 Task: Find connections with filter location Anastácio with filter topic #linkedintrainer with filter profile language German with filter current company Tata Consulting Engineers Limited with filter school St Xaviers PG college with filter industry Forestry and Logging with filter service category Typing with filter keywords title Attorney
Action: Mouse moved to (512, 111)
Screenshot: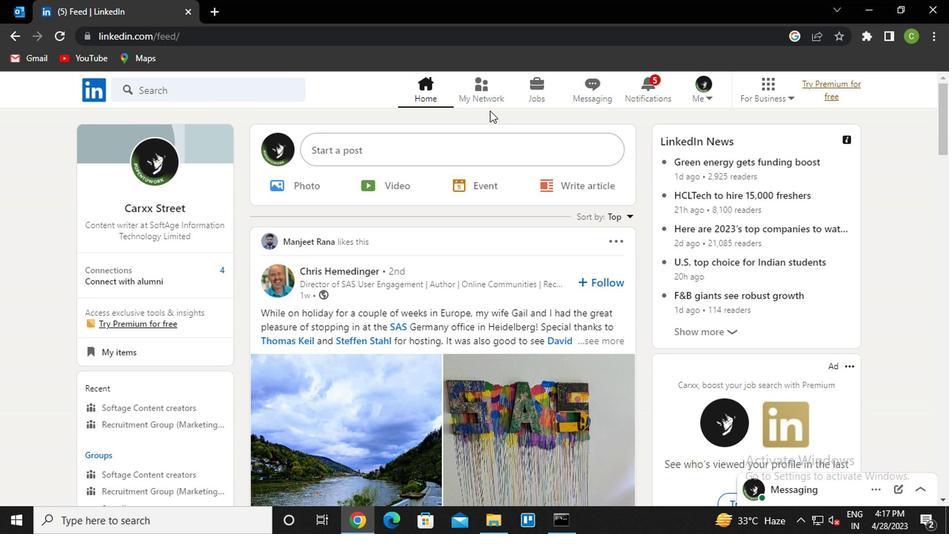 
Action: Mouse pressed left at (512, 111)
Screenshot: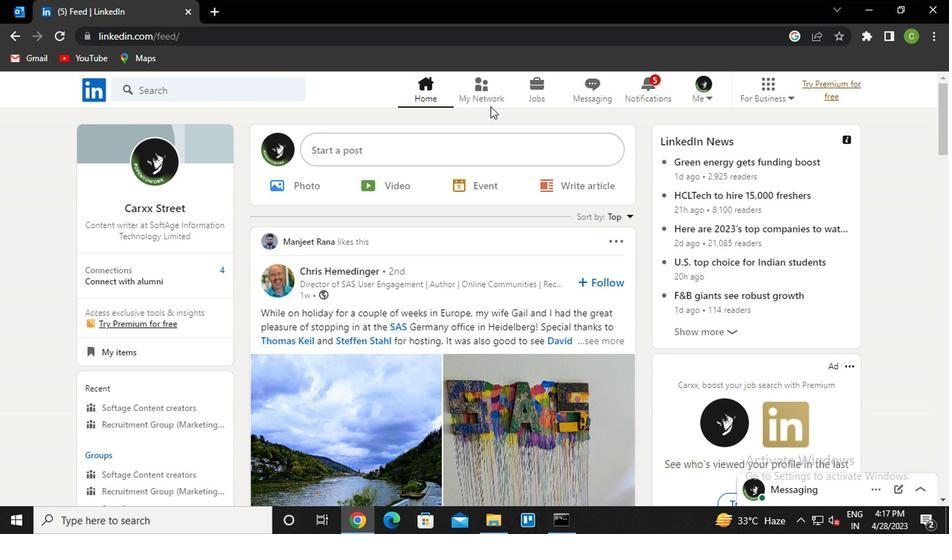 
Action: Mouse moved to (281, 180)
Screenshot: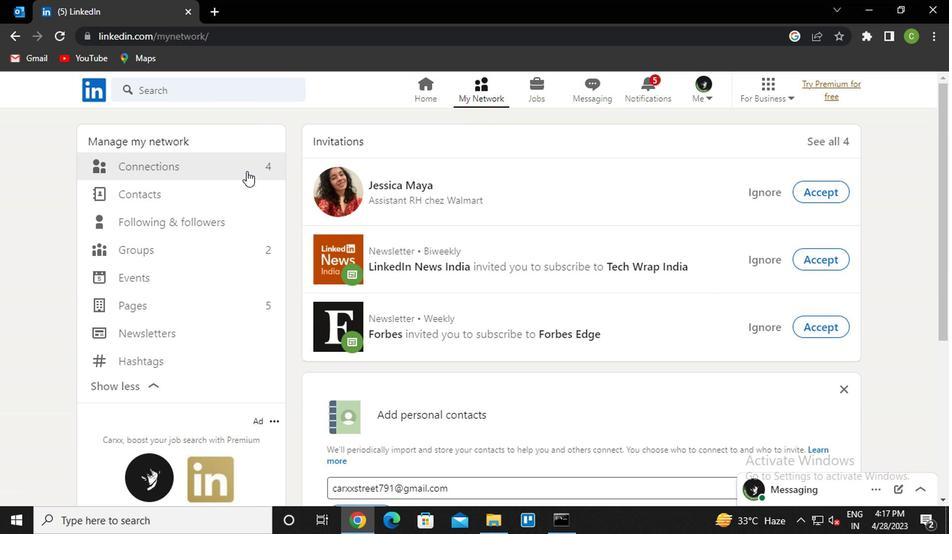 
Action: Mouse pressed left at (281, 180)
Screenshot: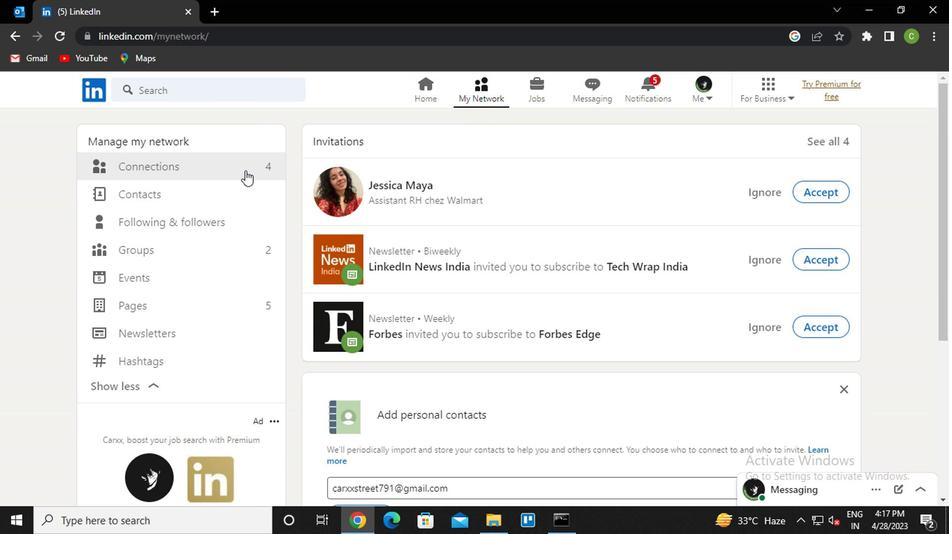 
Action: Mouse moved to (560, 173)
Screenshot: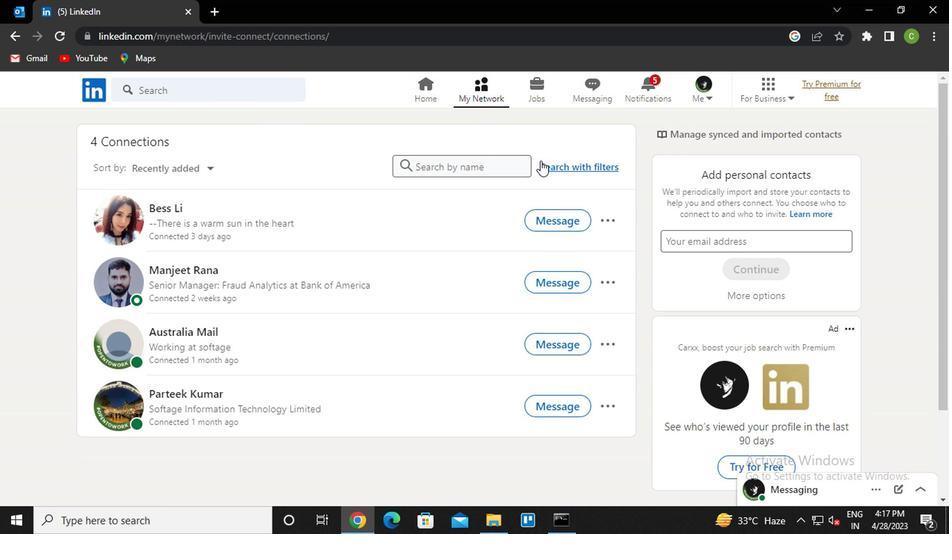 
Action: Mouse pressed left at (560, 173)
Screenshot: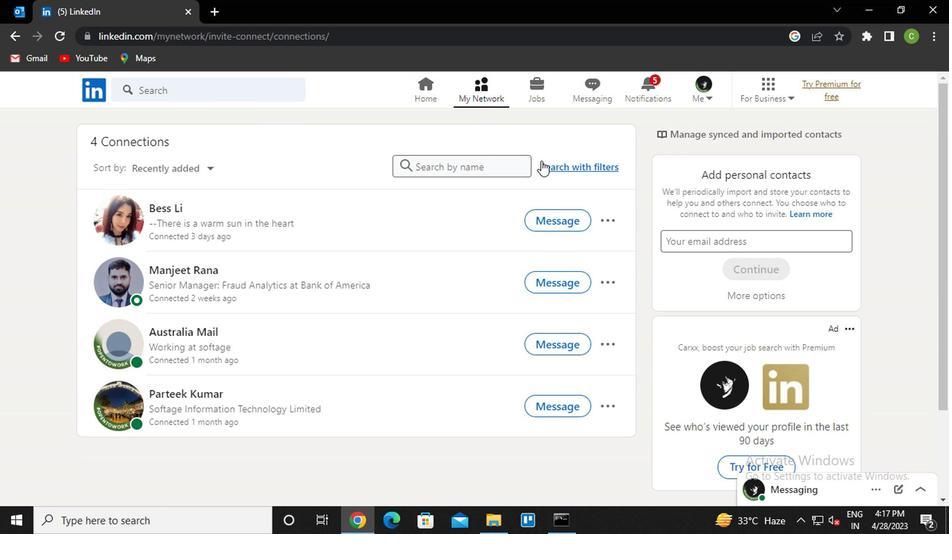 
Action: Mouse moved to (552, 142)
Screenshot: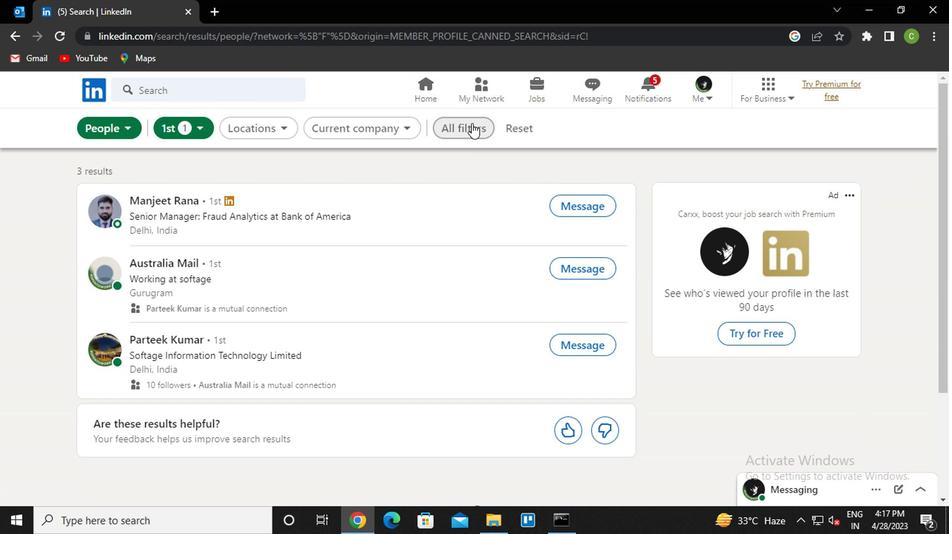 
Action: Mouse pressed left at (552, 142)
Screenshot: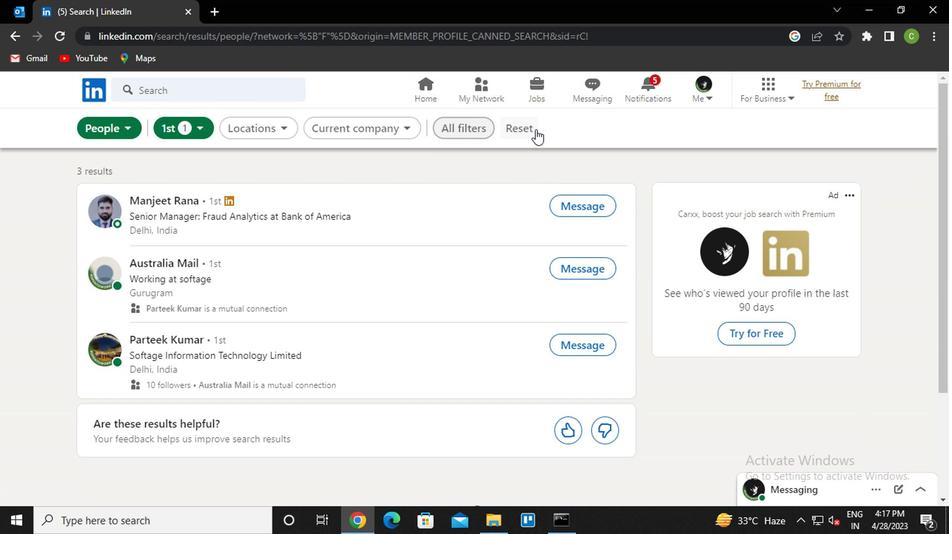 
Action: Mouse moved to (509, 148)
Screenshot: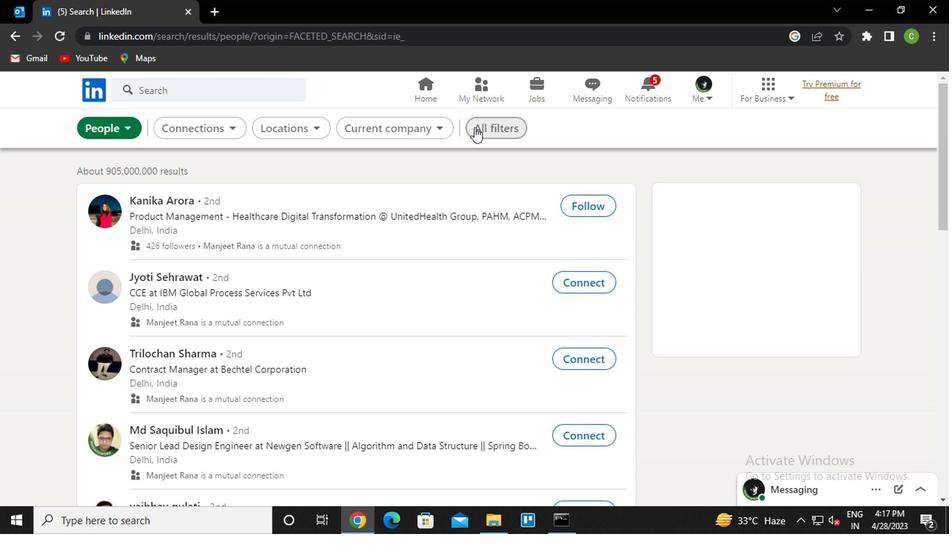 
Action: Mouse pressed left at (509, 148)
Screenshot: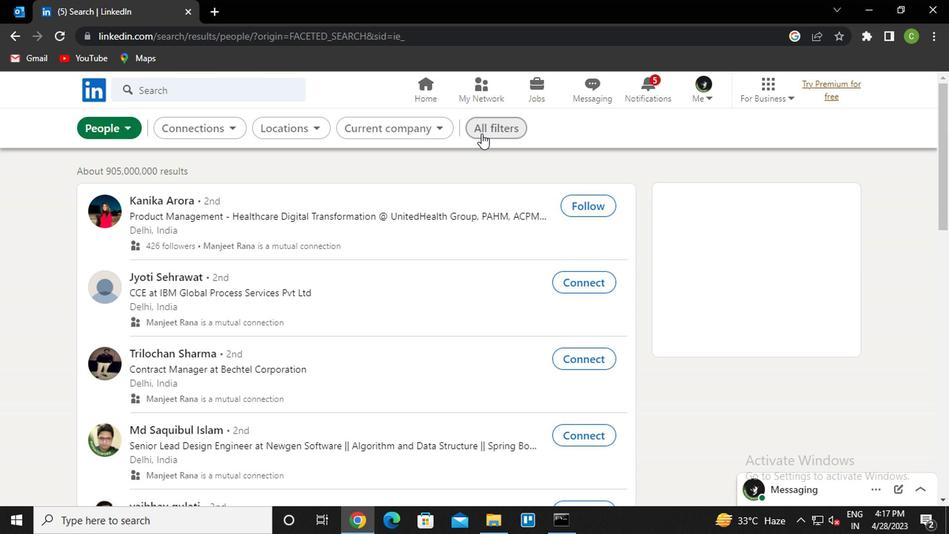 
Action: Mouse moved to (885, 328)
Screenshot: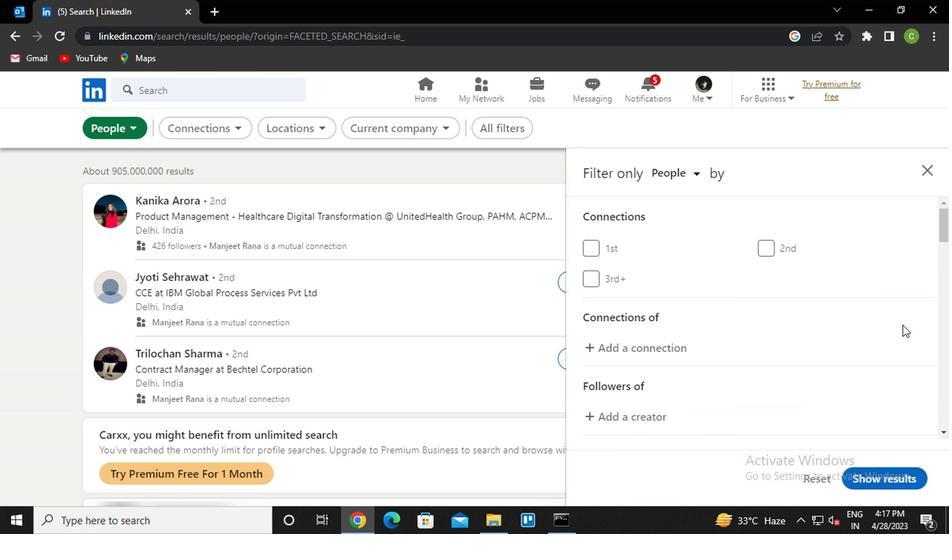 
Action: Mouse scrolled (885, 328) with delta (0, 0)
Screenshot: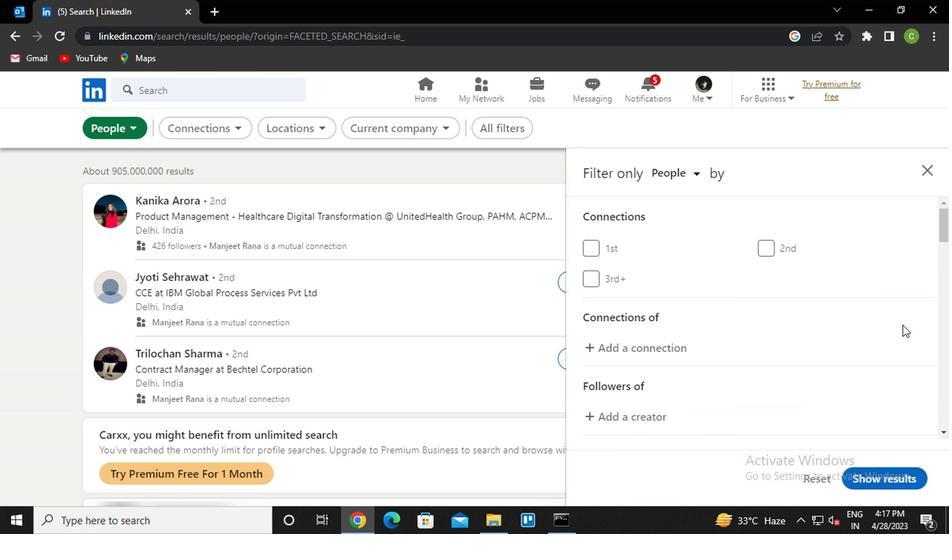 
Action: Mouse moved to (875, 329)
Screenshot: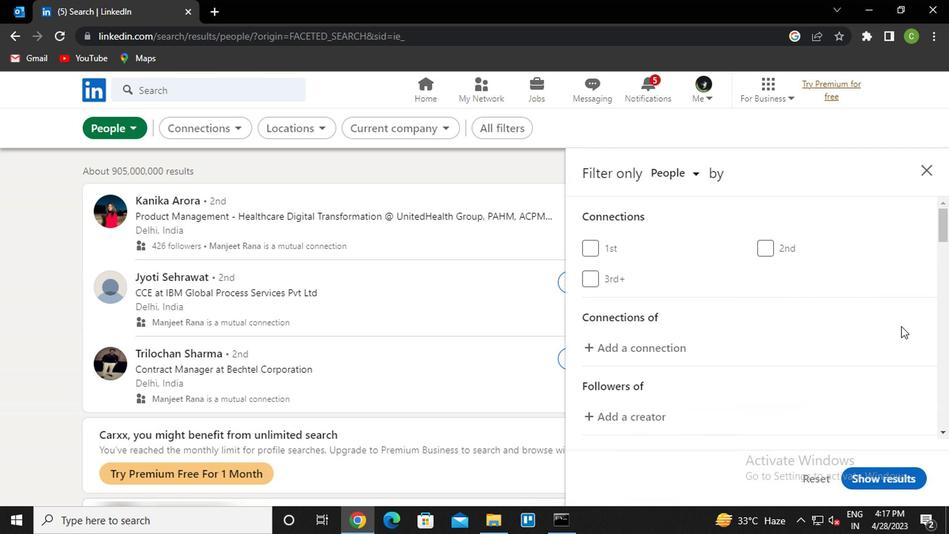 
Action: Mouse scrolled (875, 329) with delta (0, 0)
Screenshot: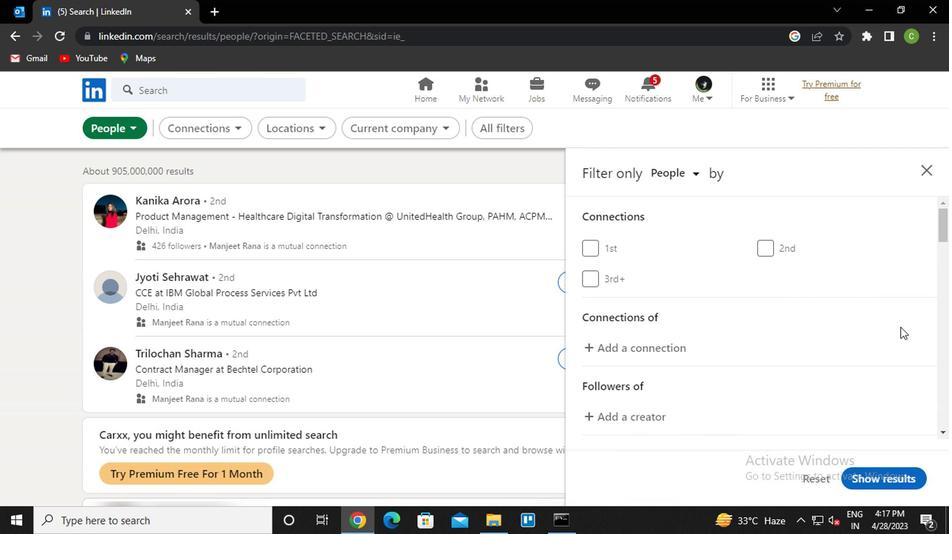 
Action: Mouse moved to (841, 335)
Screenshot: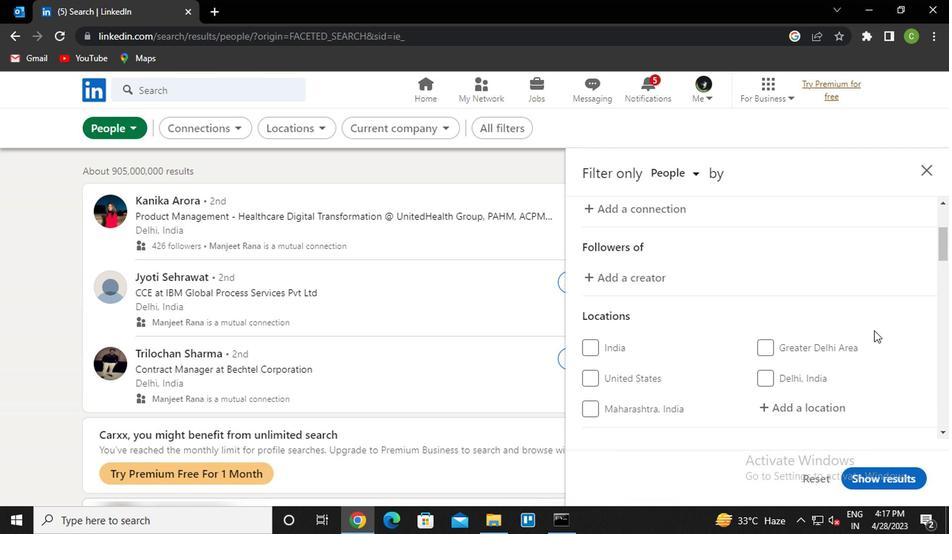 
Action: Mouse scrolled (841, 334) with delta (0, 0)
Screenshot: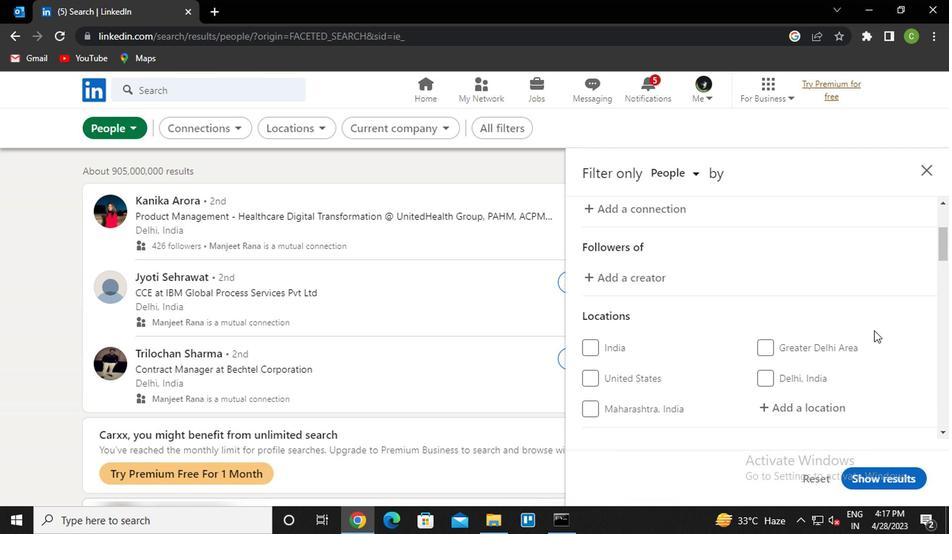 
Action: Mouse moved to (806, 332)
Screenshot: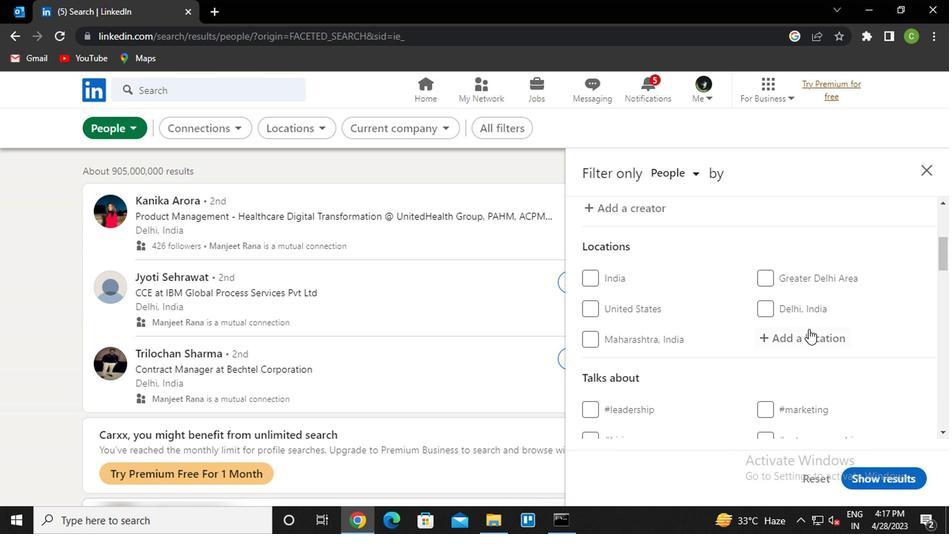 
Action: Mouse pressed left at (806, 332)
Screenshot: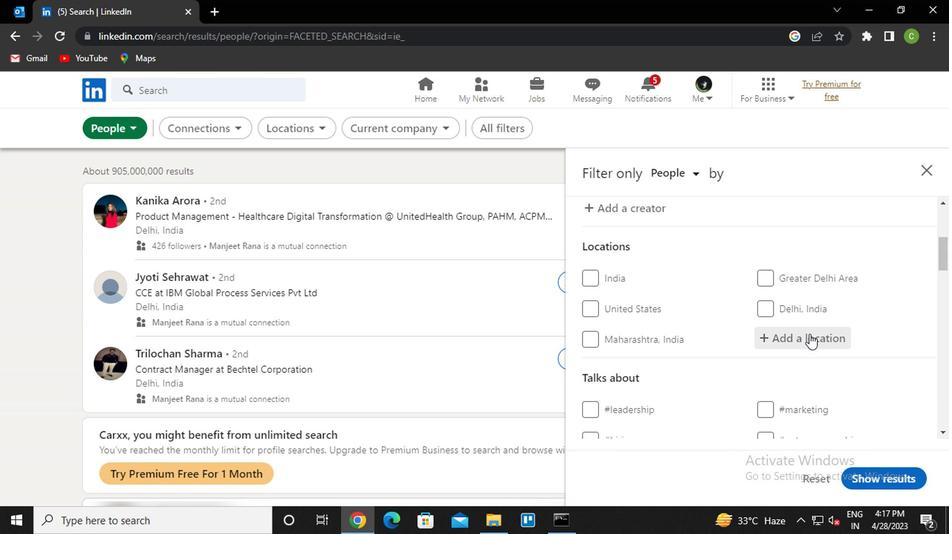 
Action: Key pressed <Key.caps_lock>a<Key.caps_lock>nastacio<Key.down><Key.enter>
Screenshot: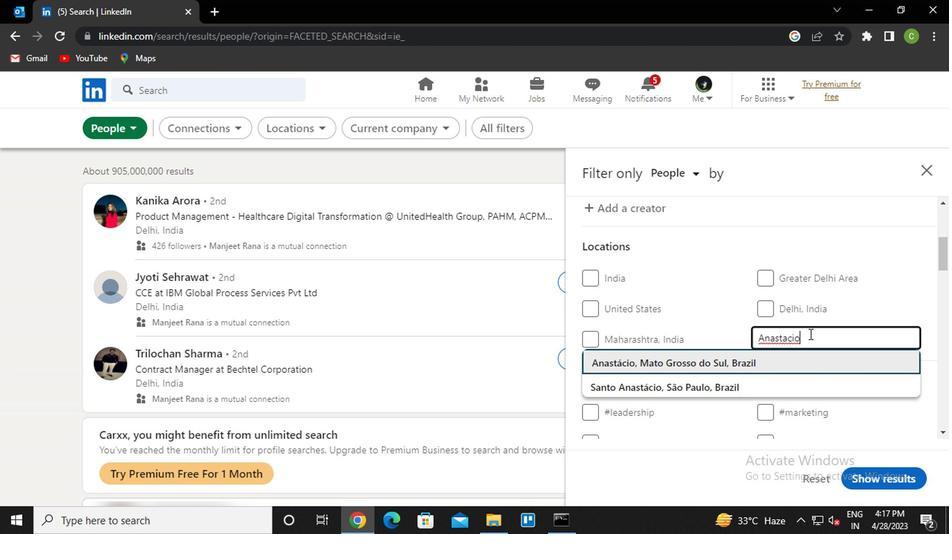 
Action: Mouse moved to (814, 343)
Screenshot: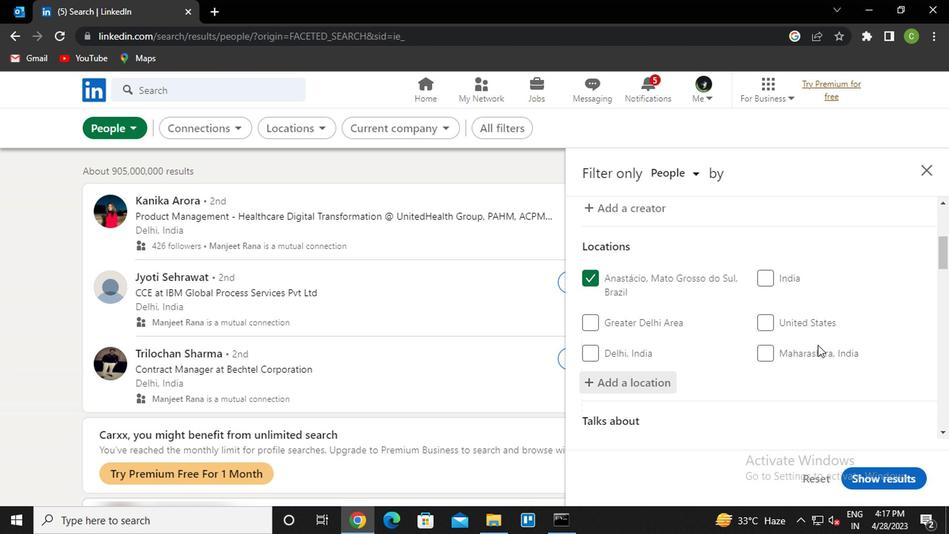 
Action: Mouse scrolled (814, 342) with delta (0, 0)
Screenshot: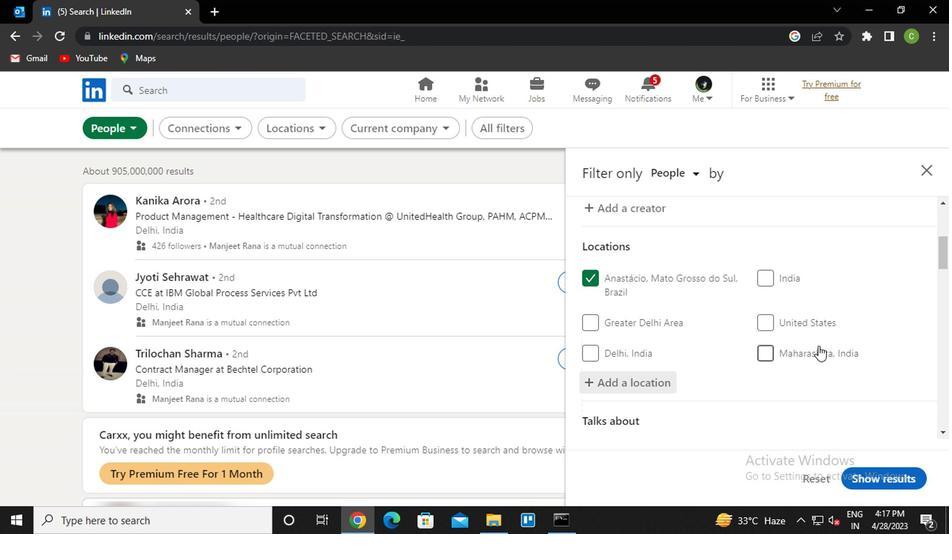 
Action: Mouse moved to (825, 360)
Screenshot: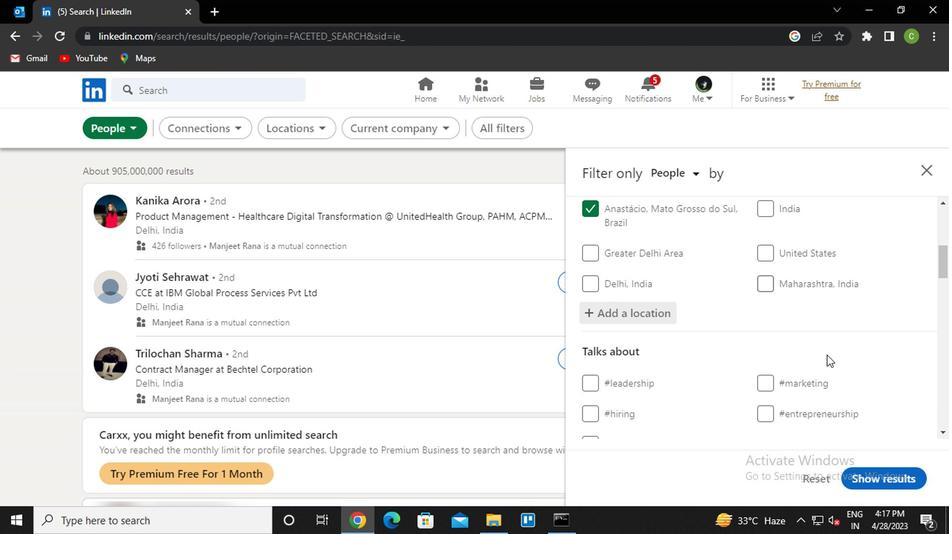 
Action: Mouse scrolled (825, 359) with delta (0, 0)
Screenshot: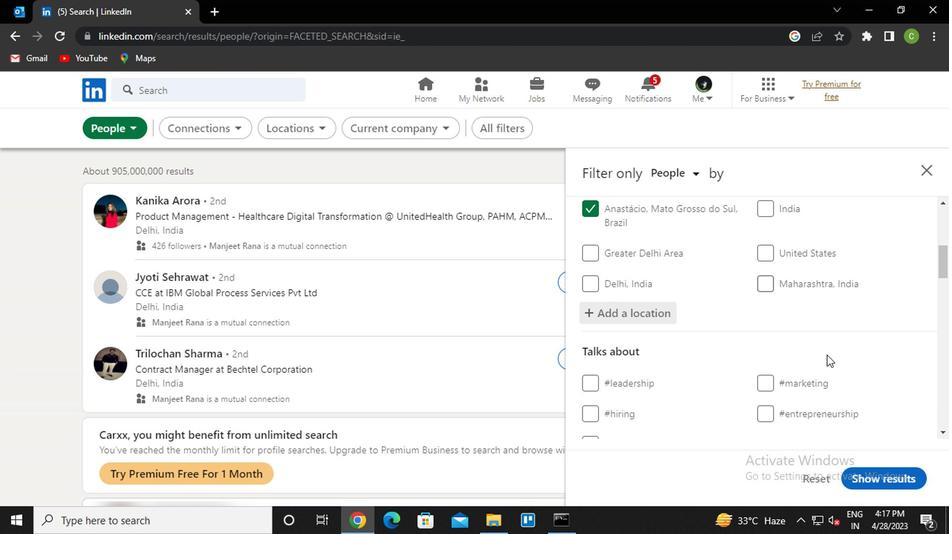 
Action: Mouse moved to (790, 376)
Screenshot: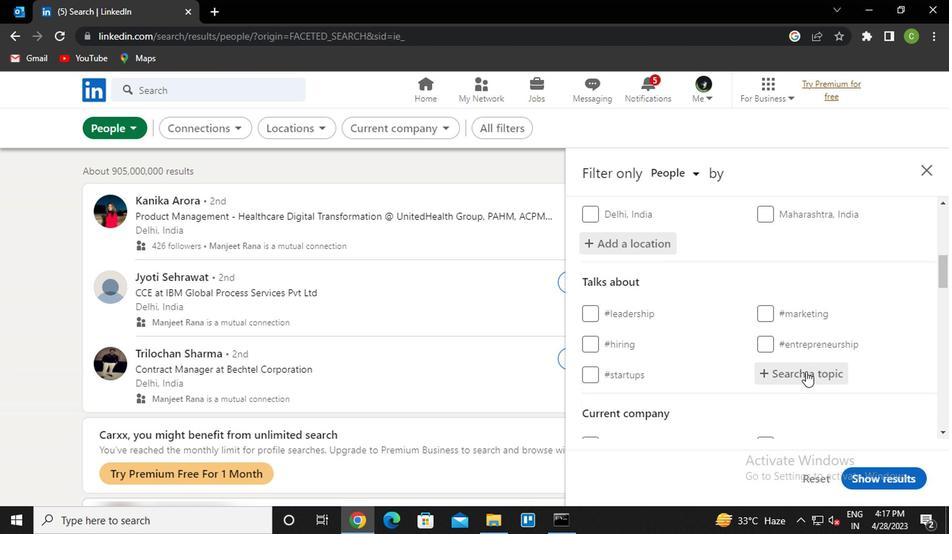 
Action: Mouse pressed left at (790, 376)
Screenshot: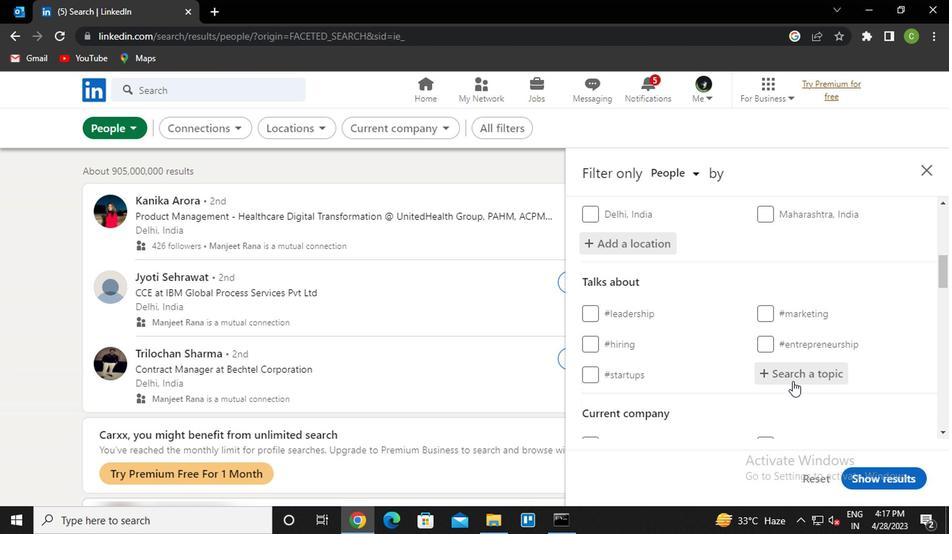 
Action: Key pressed linkedintrainer<Key.down><Key.enter>
Screenshot: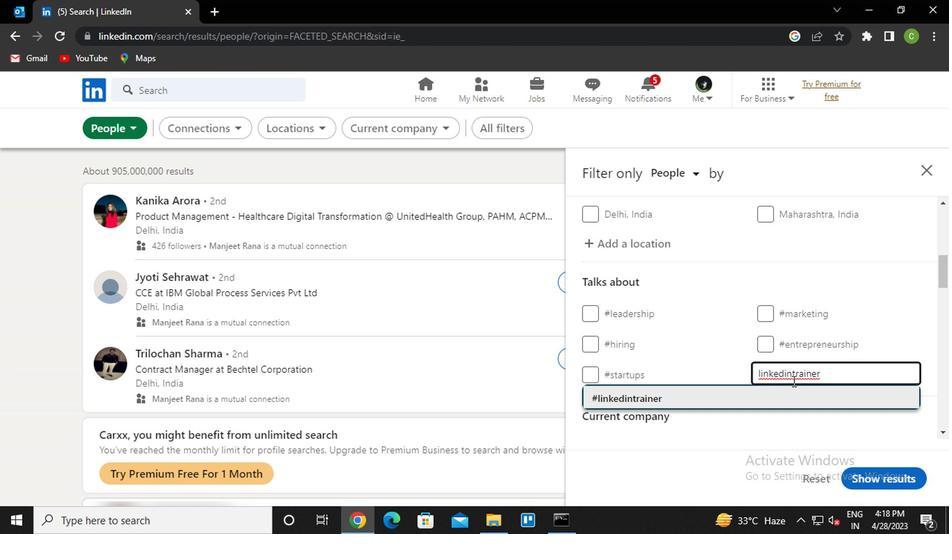 
Action: Mouse moved to (794, 366)
Screenshot: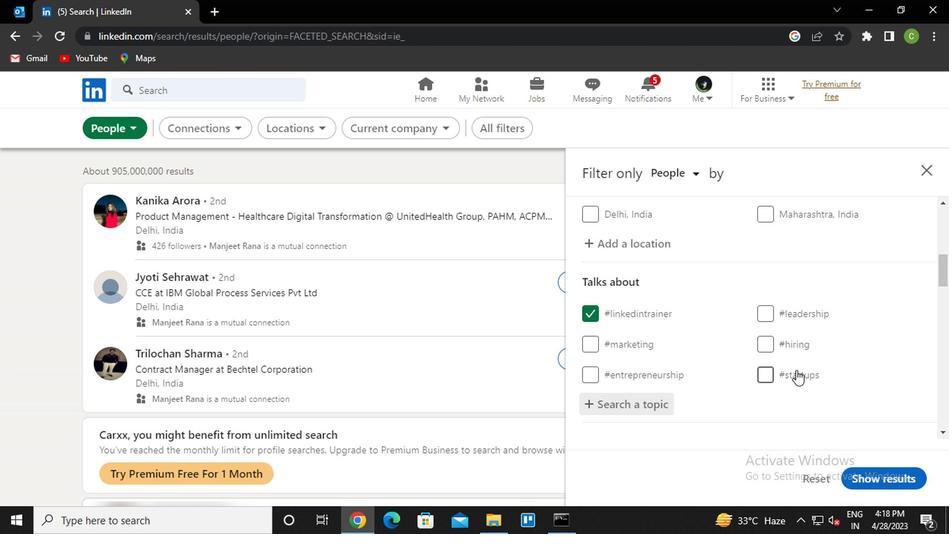 
Action: Mouse scrolled (794, 365) with delta (0, 0)
Screenshot: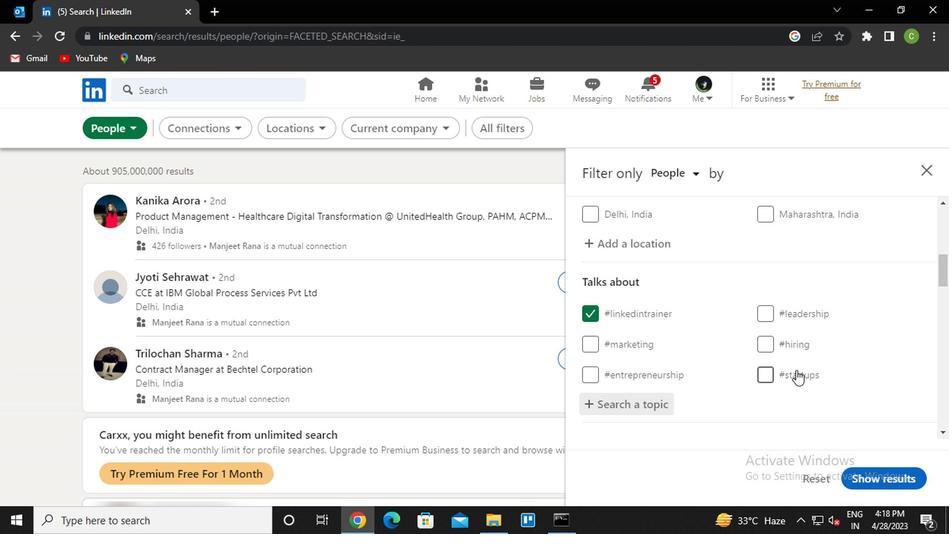 
Action: Mouse moved to (794, 366)
Screenshot: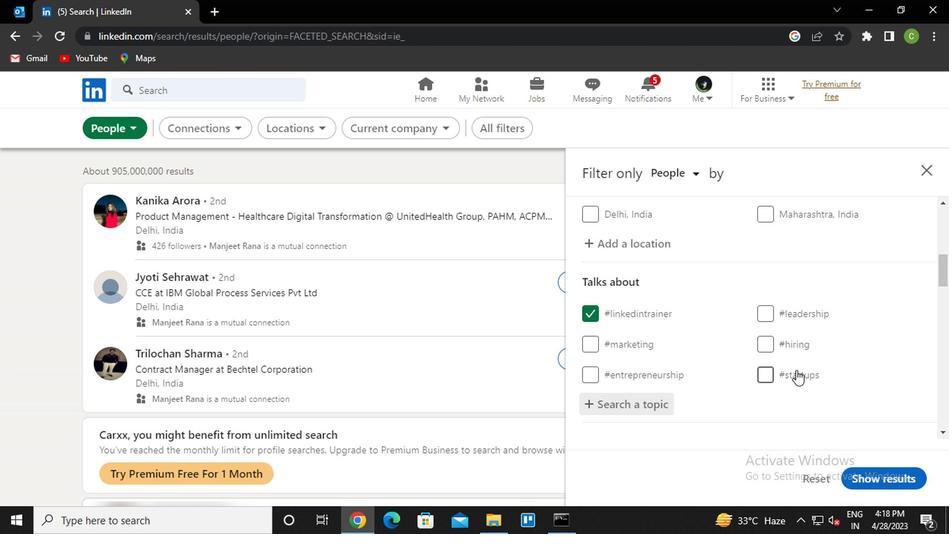 
Action: Mouse scrolled (794, 366) with delta (0, 0)
Screenshot: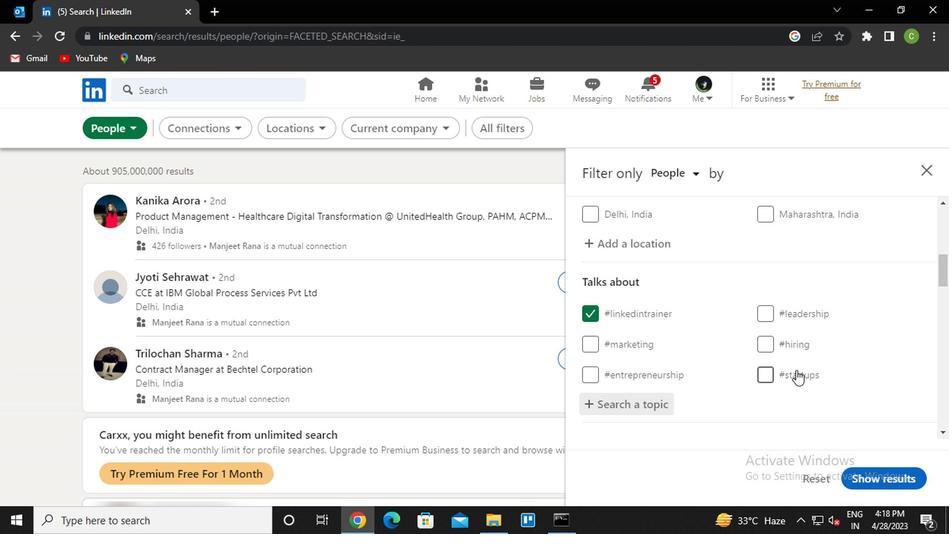 
Action: Mouse moved to (794, 367)
Screenshot: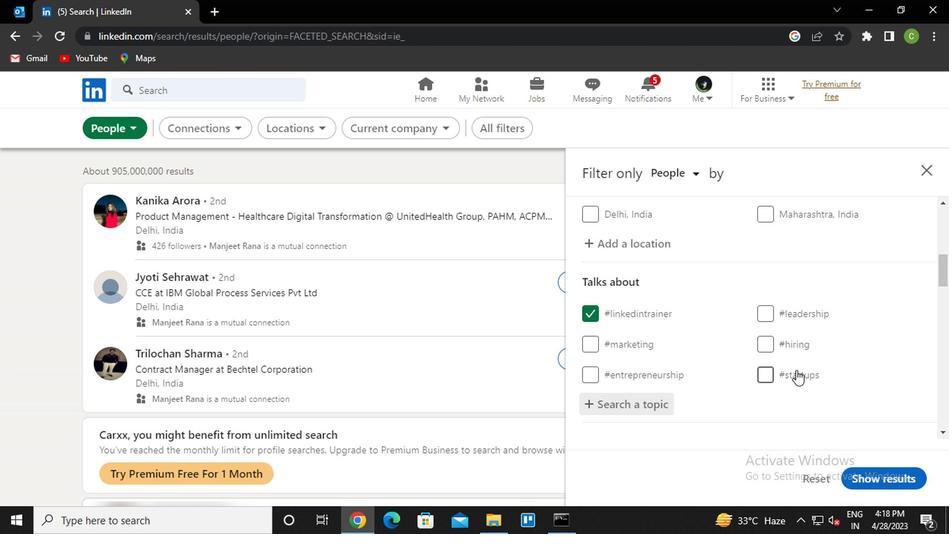 
Action: Mouse scrolled (794, 366) with delta (0, 0)
Screenshot: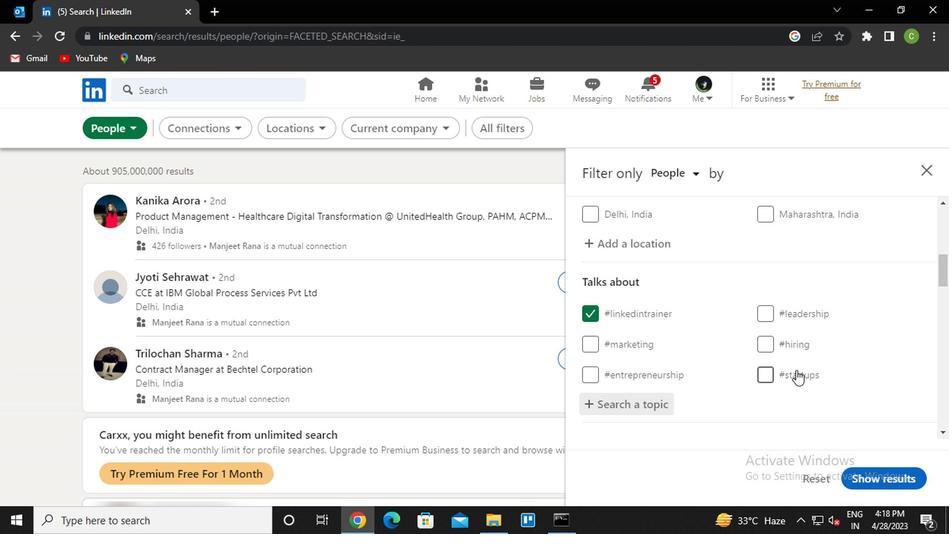 
Action: Mouse moved to (793, 368)
Screenshot: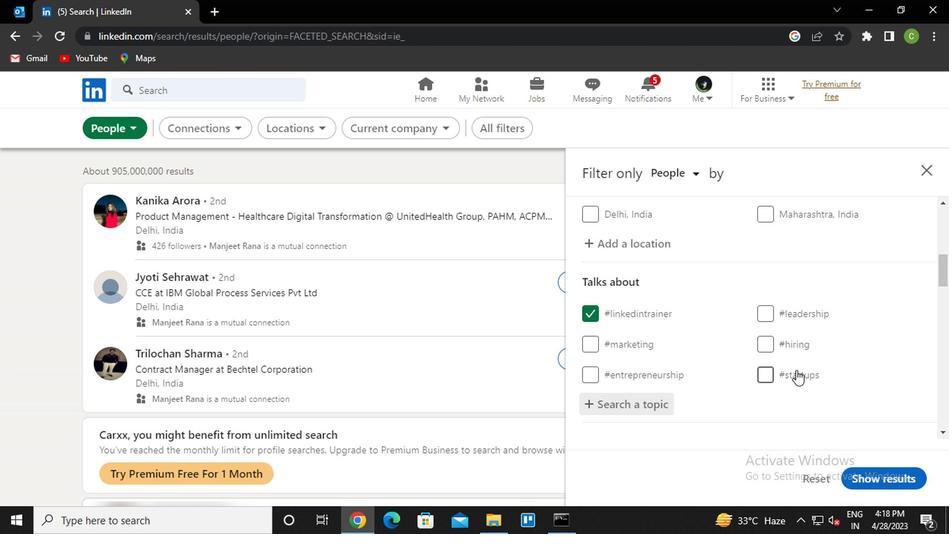 
Action: Mouse scrolled (793, 368) with delta (0, 0)
Screenshot: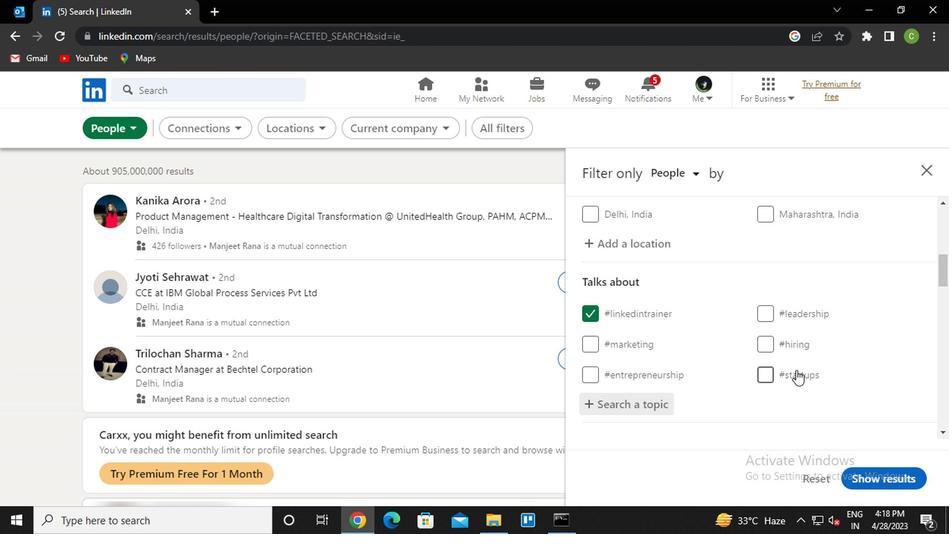 
Action: Mouse scrolled (793, 368) with delta (0, 0)
Screenshot: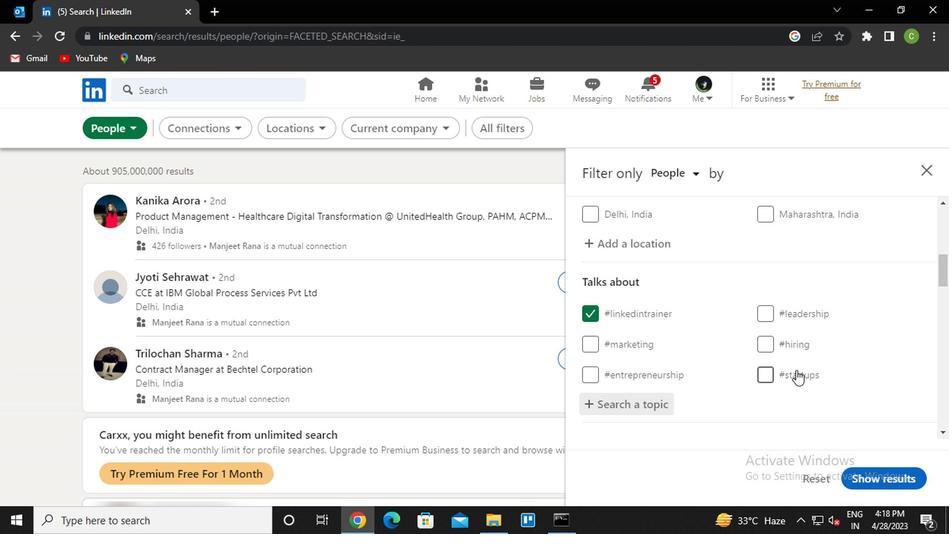 
Action: Mouse scrolled (793, 368) with delta (0, 0)
Screenshot: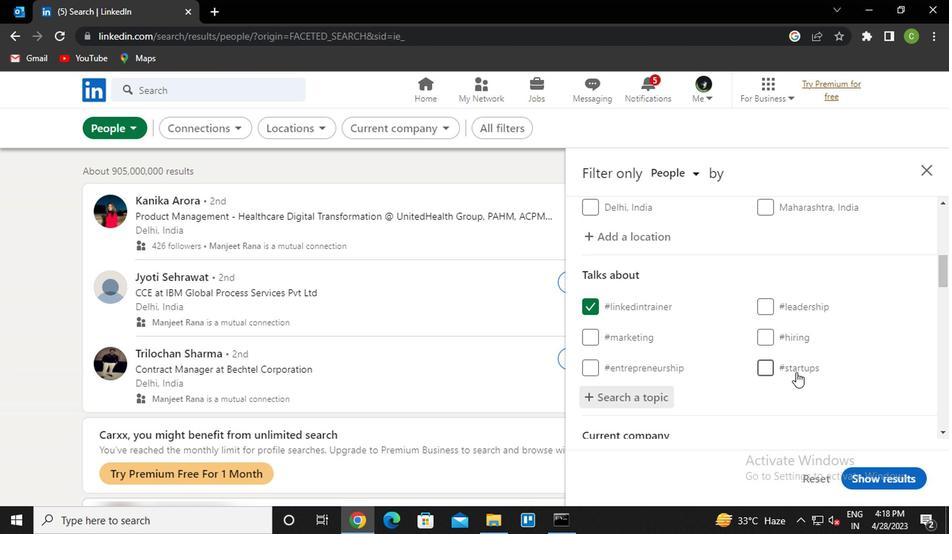 
Action: Mouse moved to (781, 365)
Screenshot: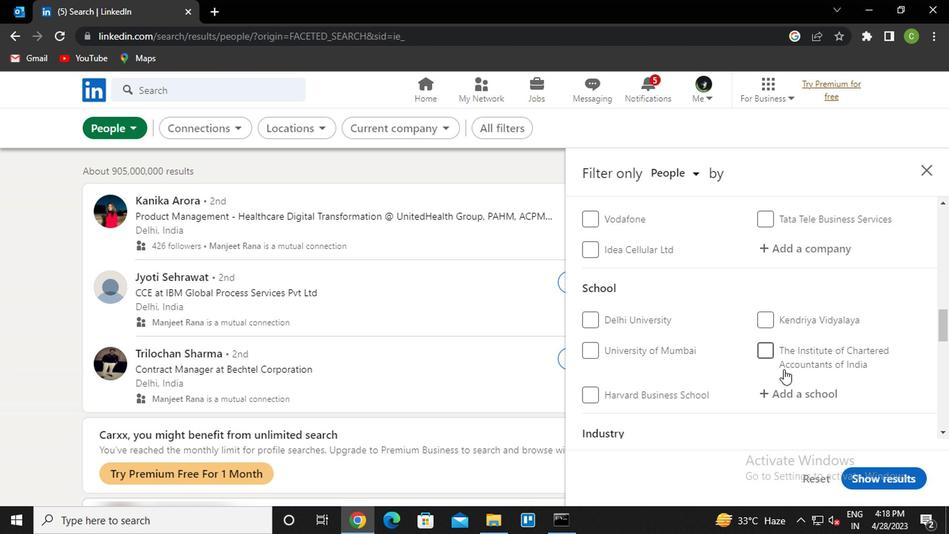 
Action: Mouse scrolled (781, 365) with delta (0, 0)
Screenshot: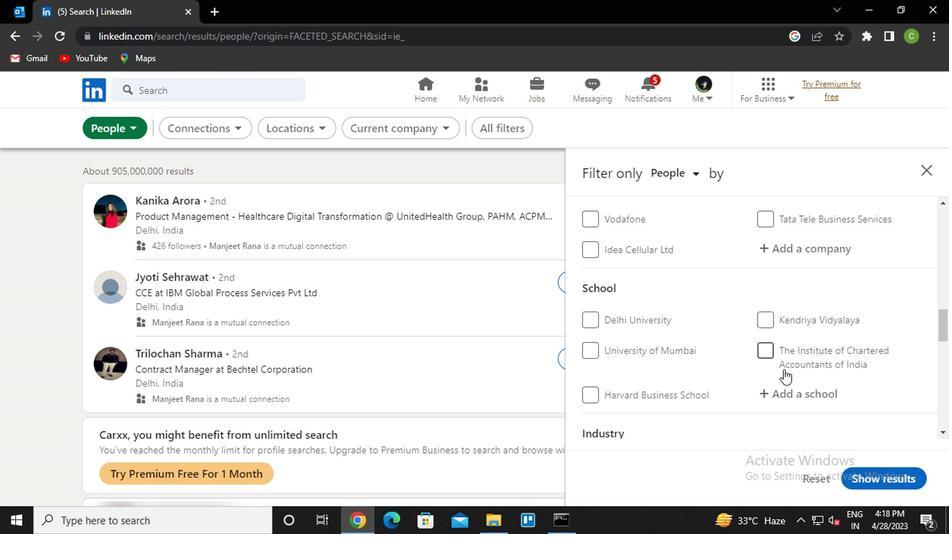 
Action: Mouse moved to (781, 365)
Screenshot: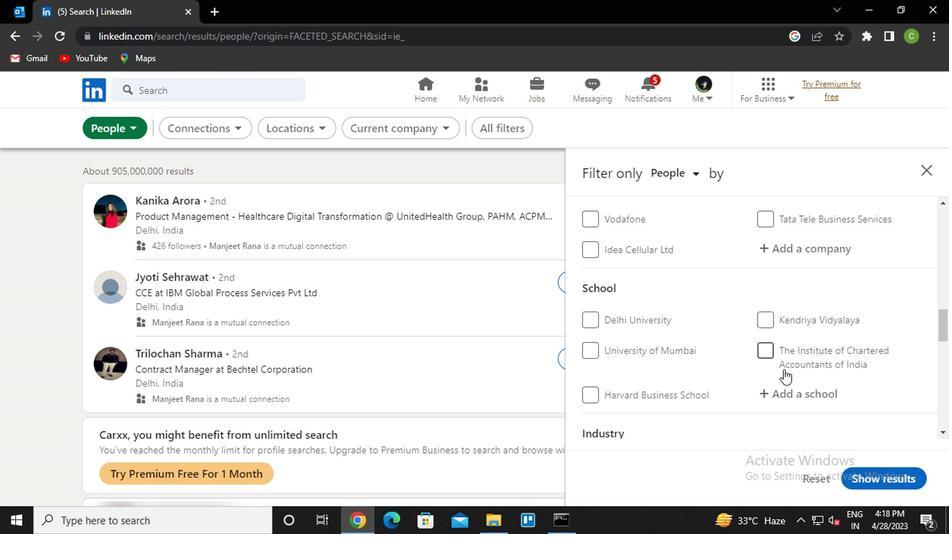 
Action: Mouse scrolled (781, 365) with delta (0, 0)
Screenshot: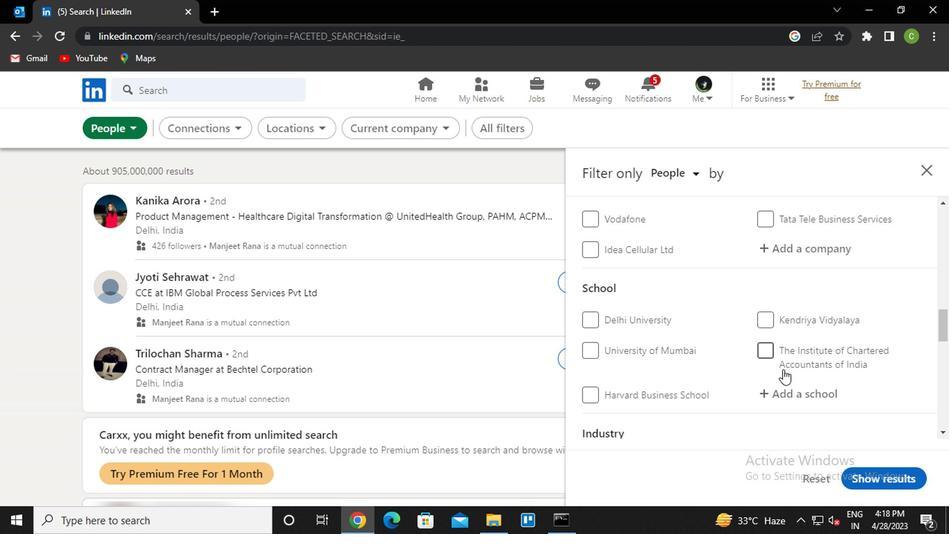
Action: Mouse moved to (700, 370)
Screenshot: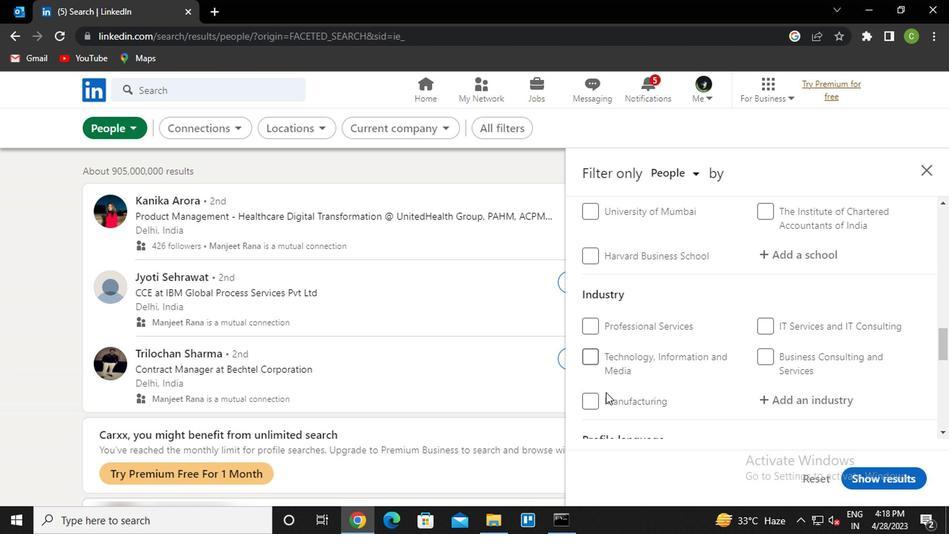 
Action: Mouse scrolled (700, 370) with delta (0, 0)
Screenshot: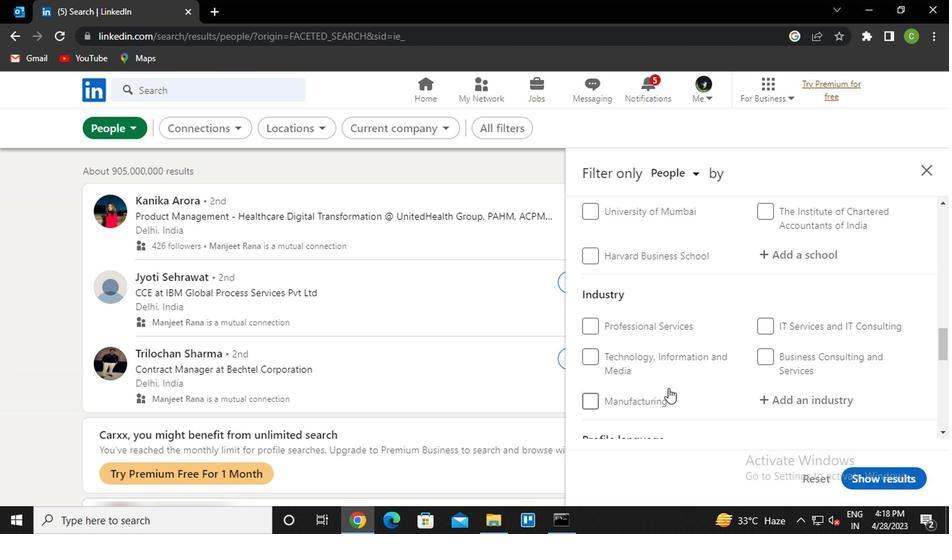 
Action: Mouse scrolled (700, 370) with delta (0, 0)
Screenshot: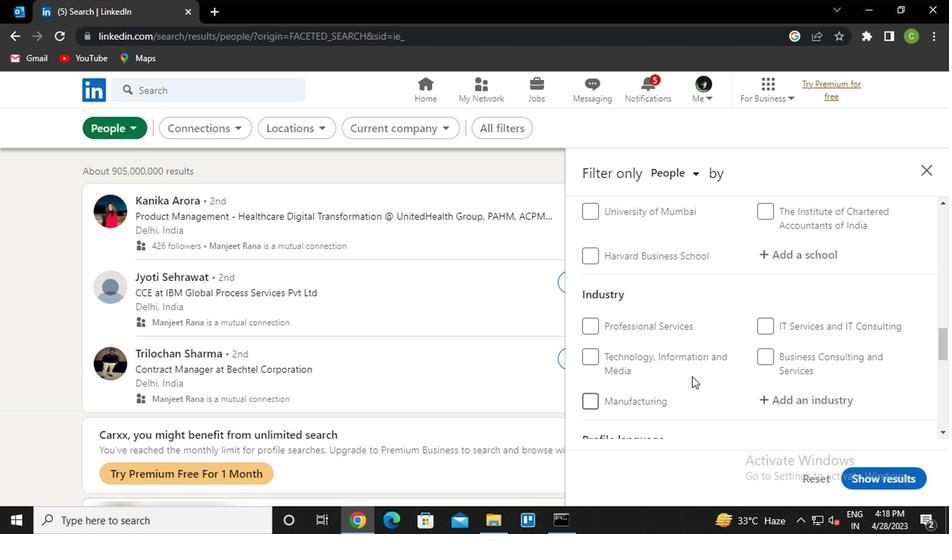 
Action: Mouse scrolled (700, 370) with delta (0, 0)
Screenshot: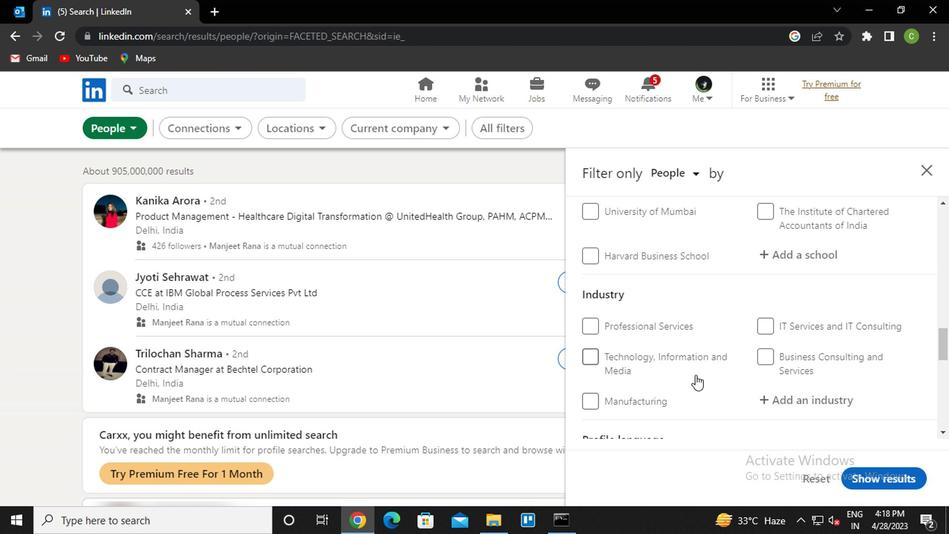 
Action: Mouse moved to (614, 323)
Screenshot: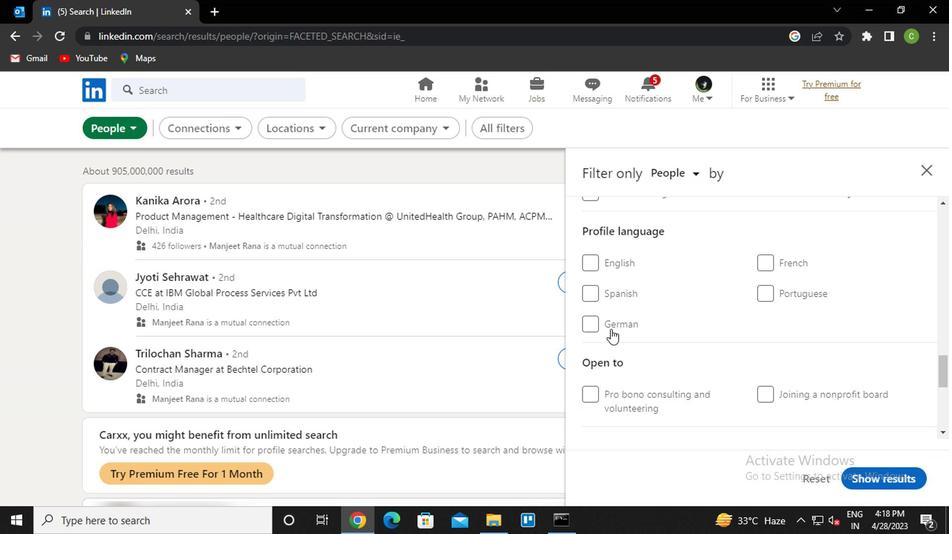 
Action: Mouse pressed left at (614, 323)
Screenshot: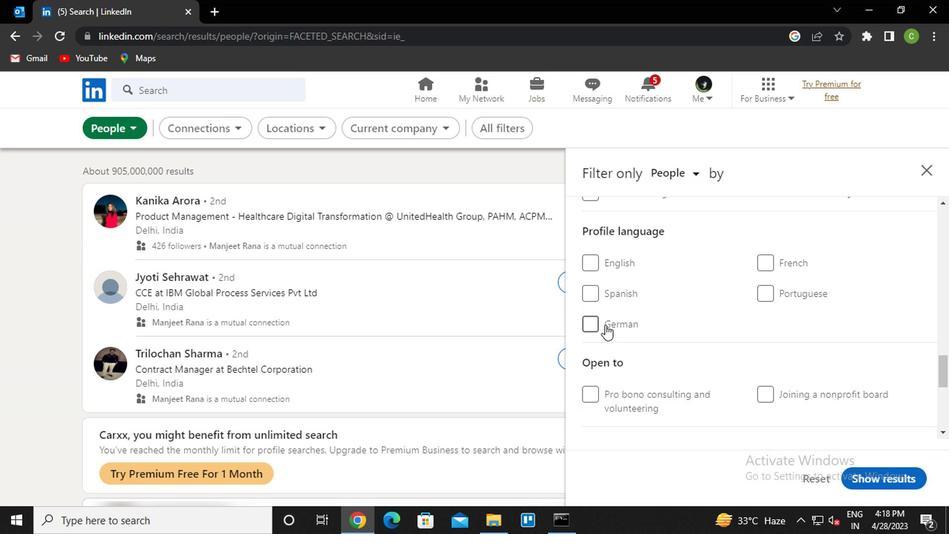 
Action: Mouse moved to (683, 368)
Screenshot: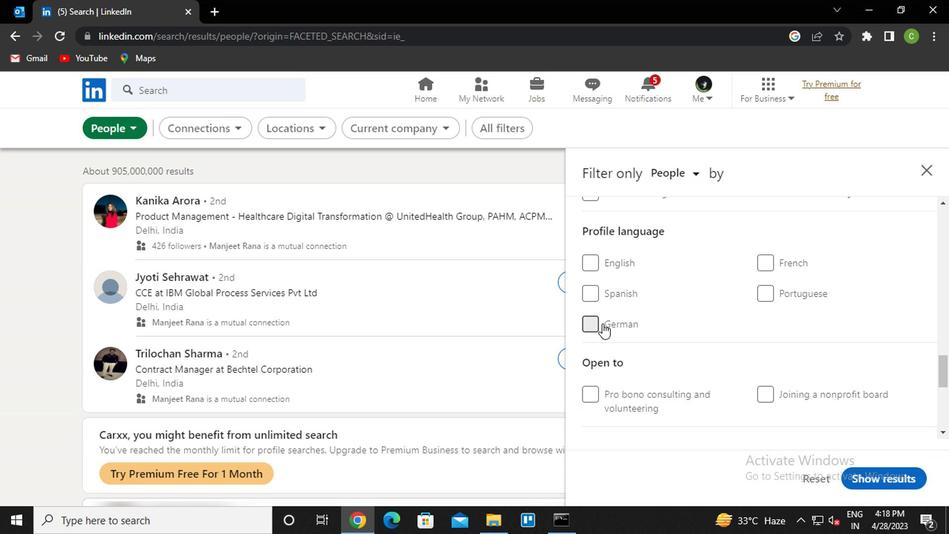 
Action: Mouse scrolled (683, 369) with delta (0, 0)
Screenshot: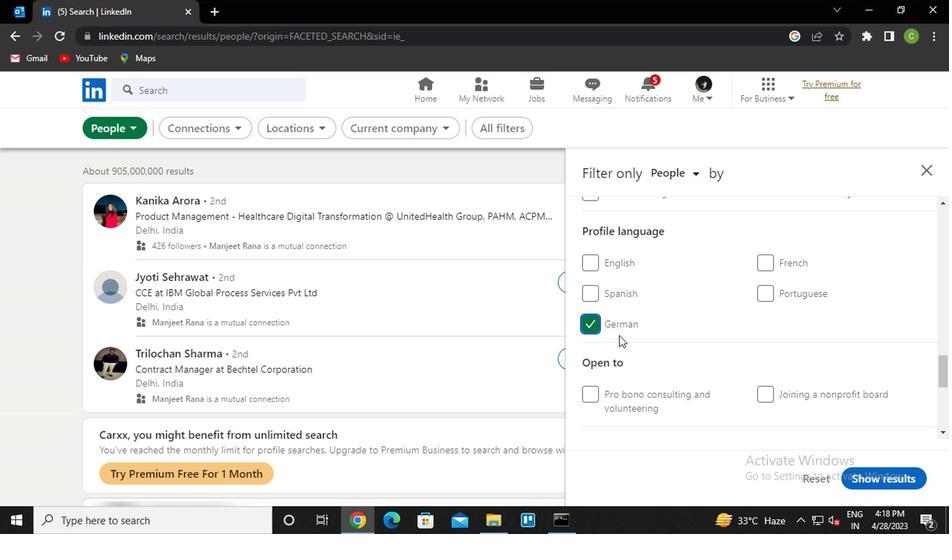 
Action: Mouse scrolled (683, 369) with delta (0, 0)
Screenshot: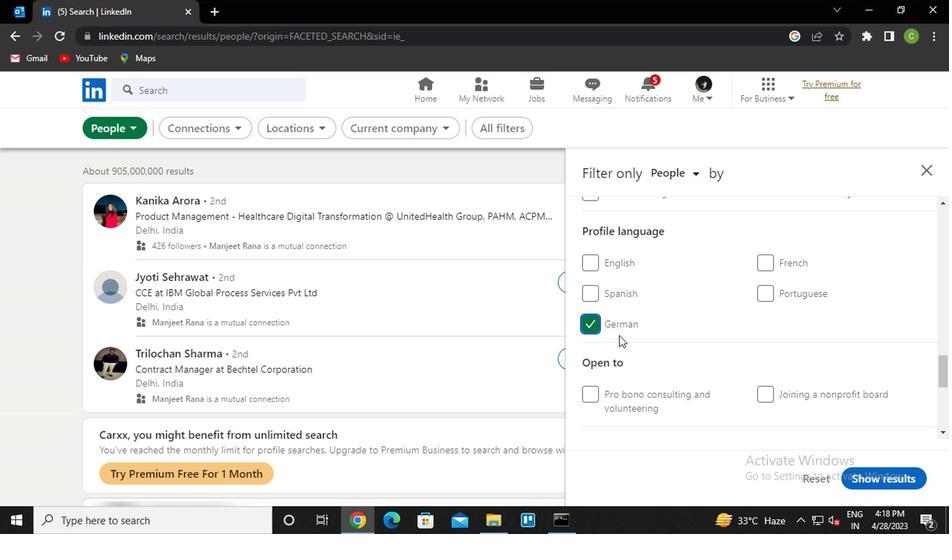 
Action: Mouse scrolled (683, 369) with delta (0, 0)
Screenshot: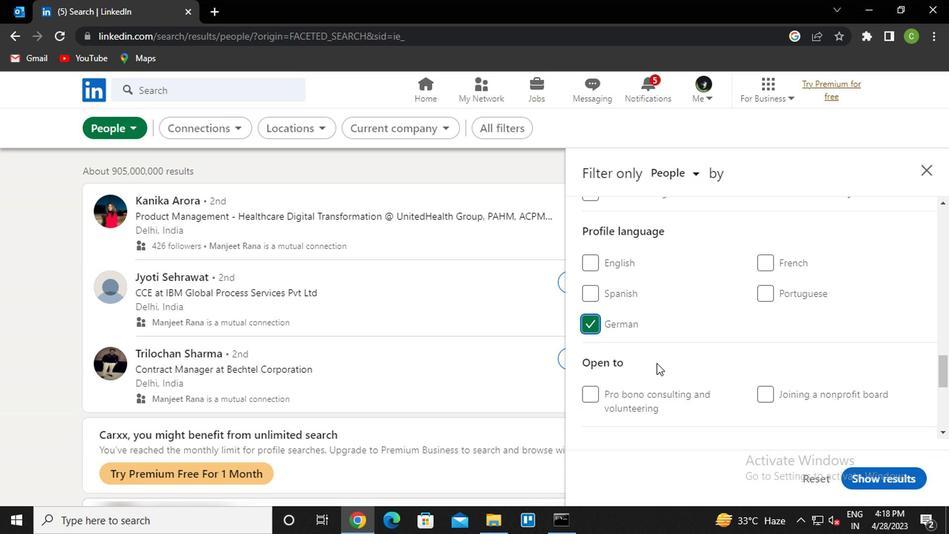 
Action: Mouse scrolled (683, 369) with delta (0, 0)
Screenshot: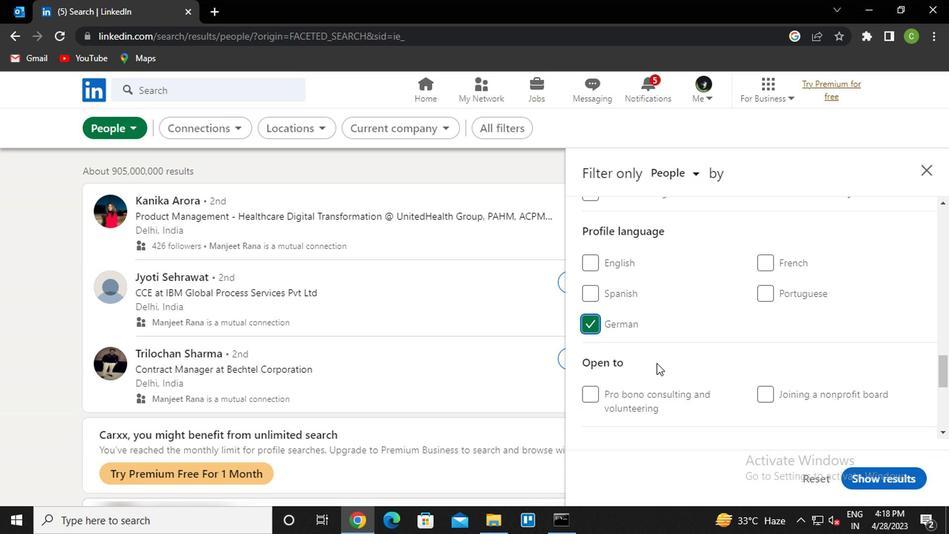 
Action: Mouse scrolled (683, 369) with delta (0, 0)
Screenshot: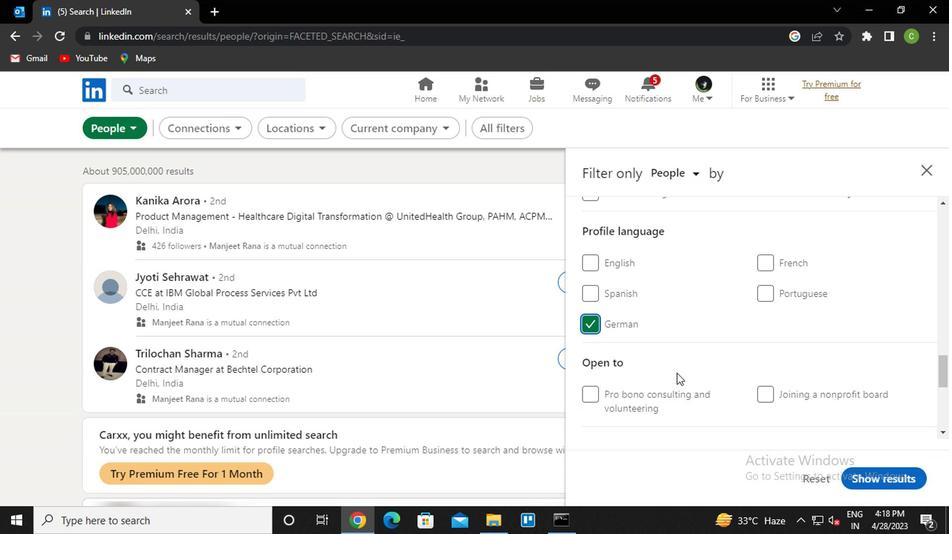 
Action: Mouse scrolled (683, 369) with delta (0, 0)
Screenshot: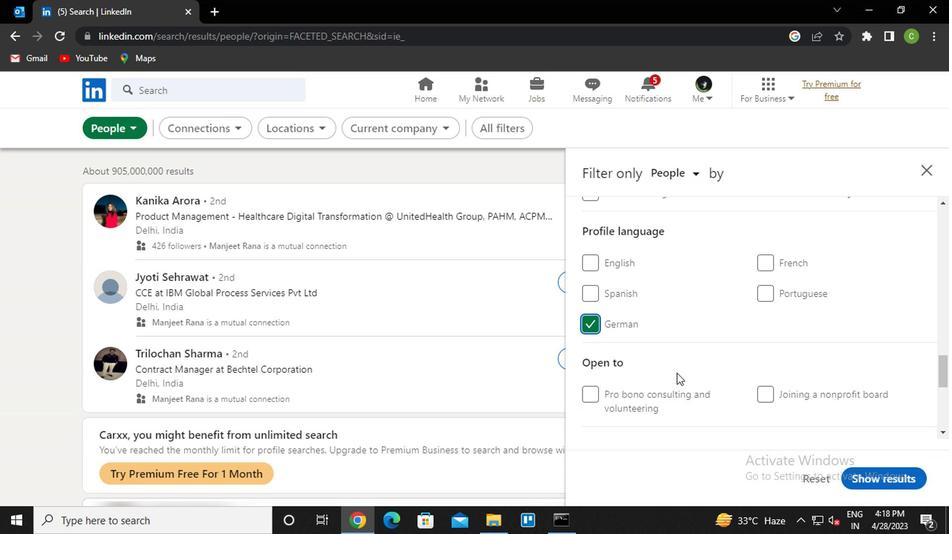 
Action: Mouse scrolled (683, 369) with delta (0, 0)
Screenshot: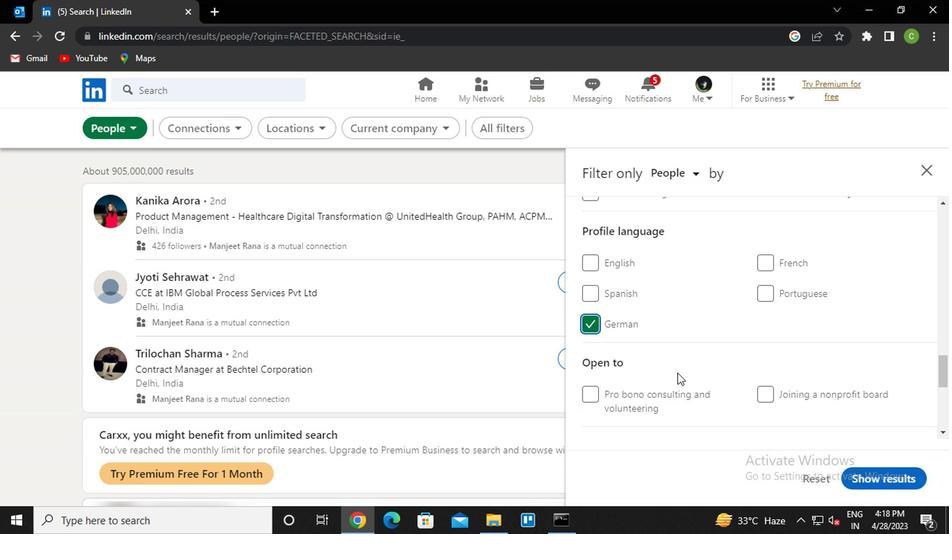 
Action: Mouse moved to (698, 353)
Screenshot: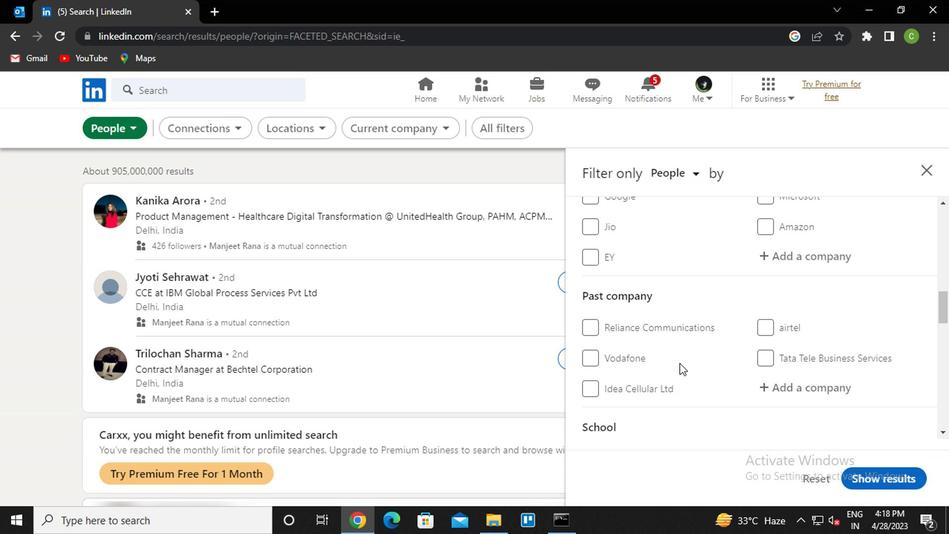 
Action: Mouse scrolled (698, 353) with delta (0, 0)
Screenshot: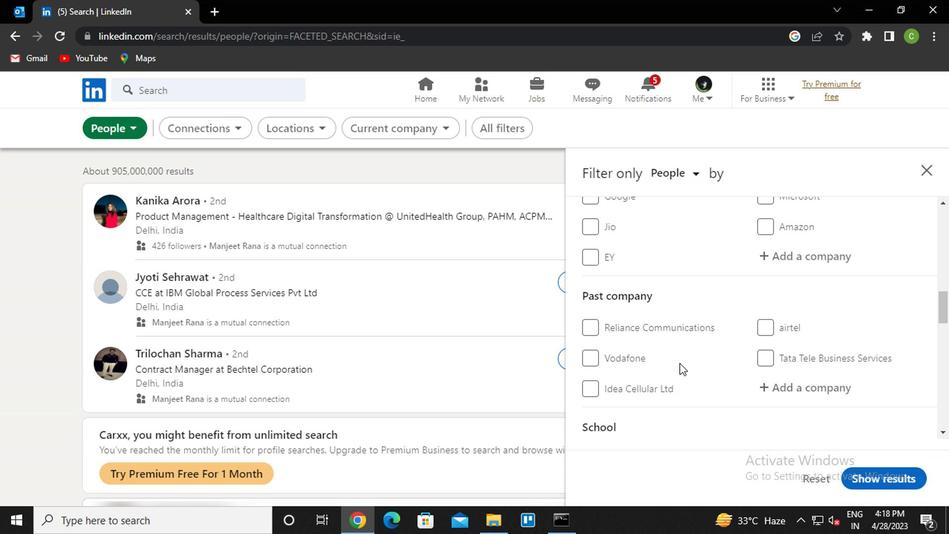 
Action: Mouse moved to (704, 350)
Screenshot: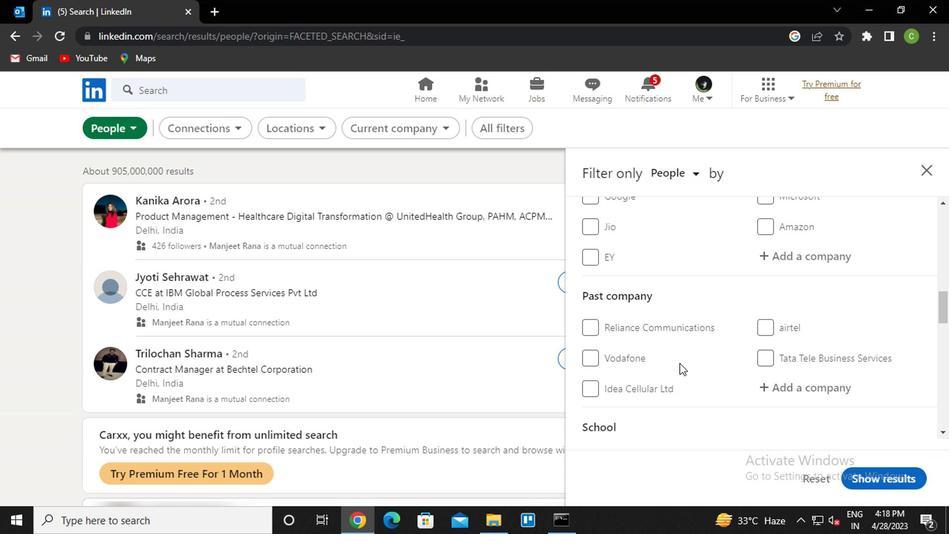 
Action: Mouse scrolled (704, 350) with delta (0, 0)
Screenshot: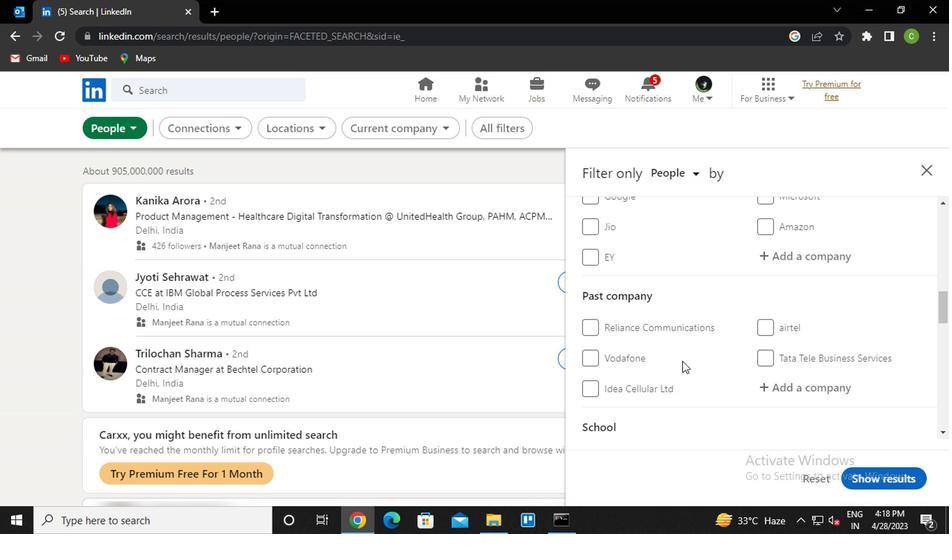 
Action: Mouse scrolled (704, 350) with delta (0, 0)
Screenshot: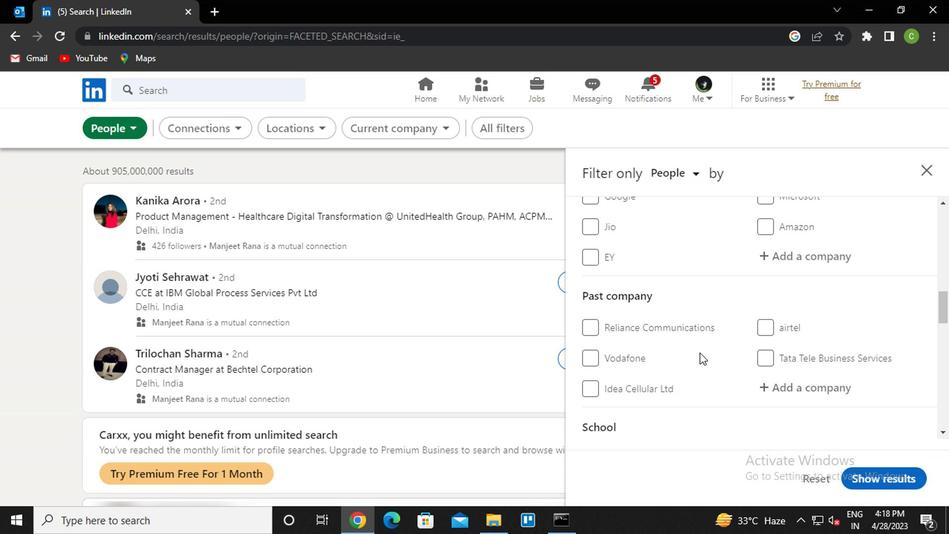 
Action: Mouse moved to (770, 372)
Screenshot: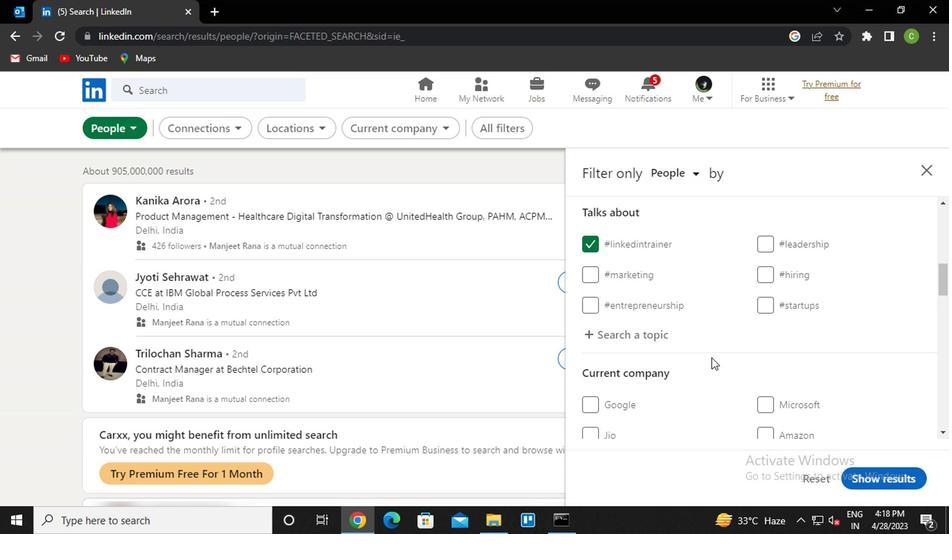 
Action: Mouse scrolled (770, 371) with delta (0, 0)
Screenshot: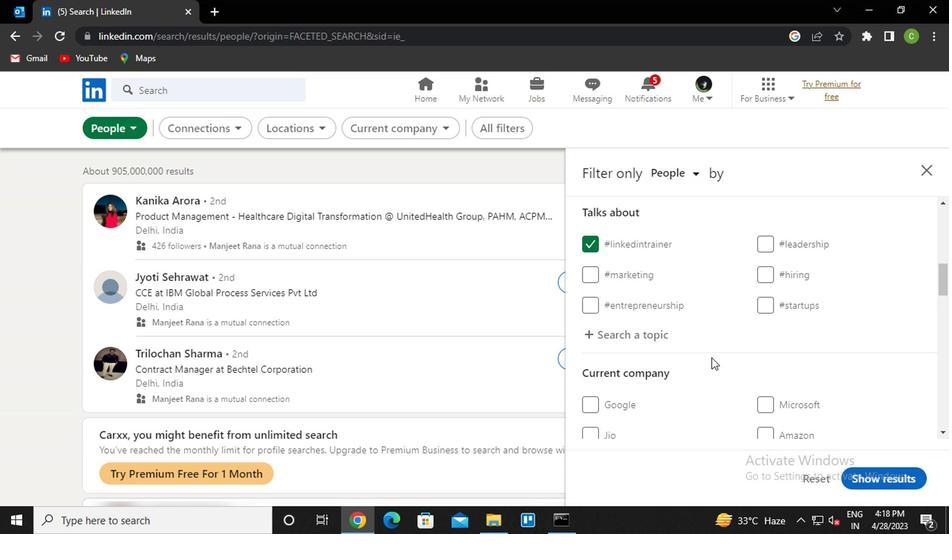 
Action: Mouse moved to (775, 372)
Screenshot: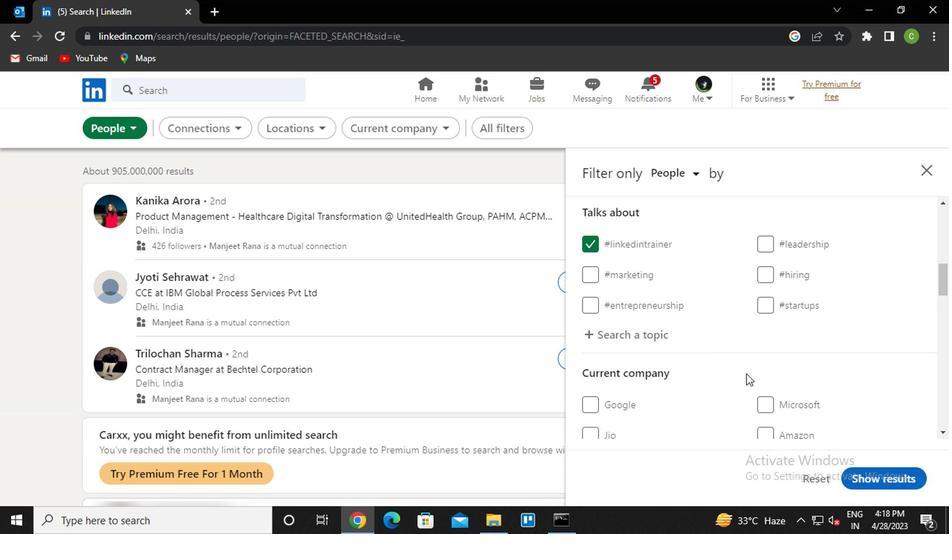 
Action: Mouse scrolled (775, 371) with delta (0, 0)
Screenshot: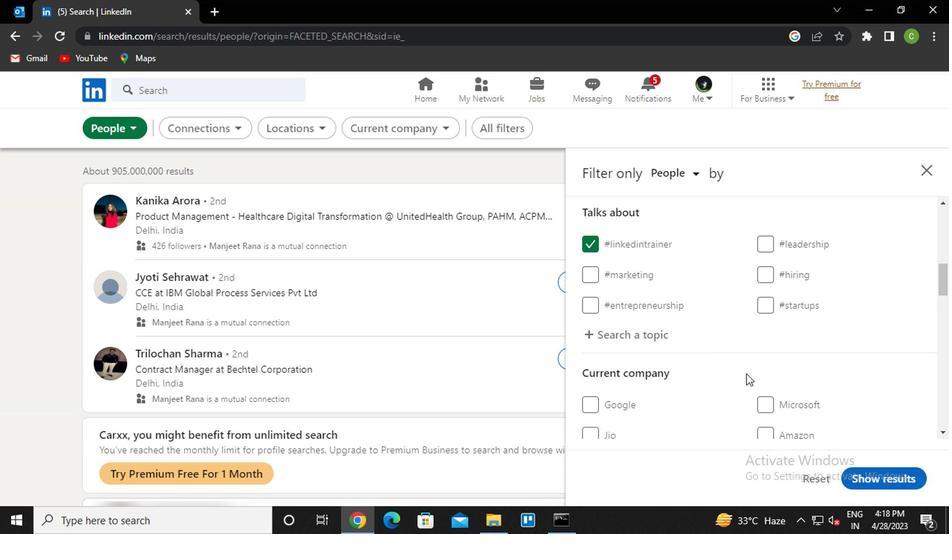 
Action: Mouse moved to (780, 365)
Screenshot: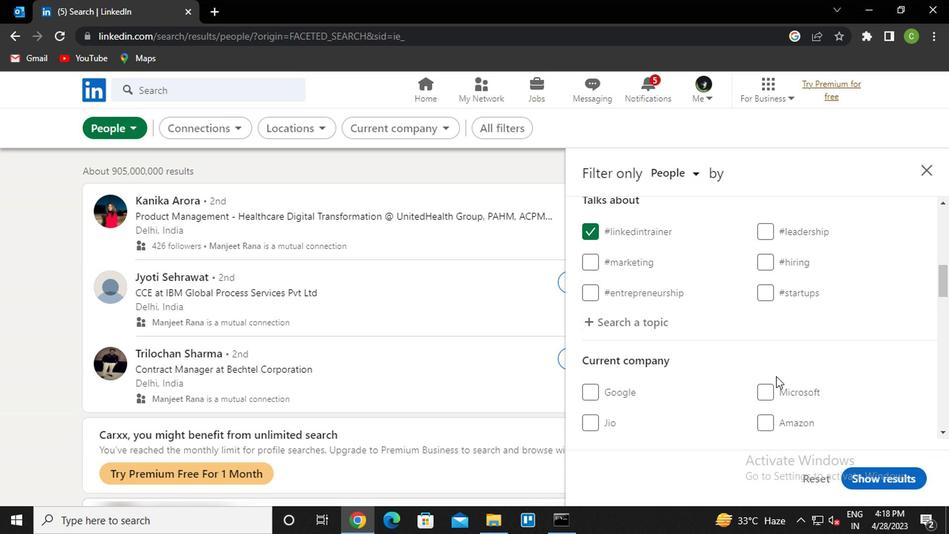 
Action: Mouse scrolled (780, 364) with delta (0, 0)
Screenshot: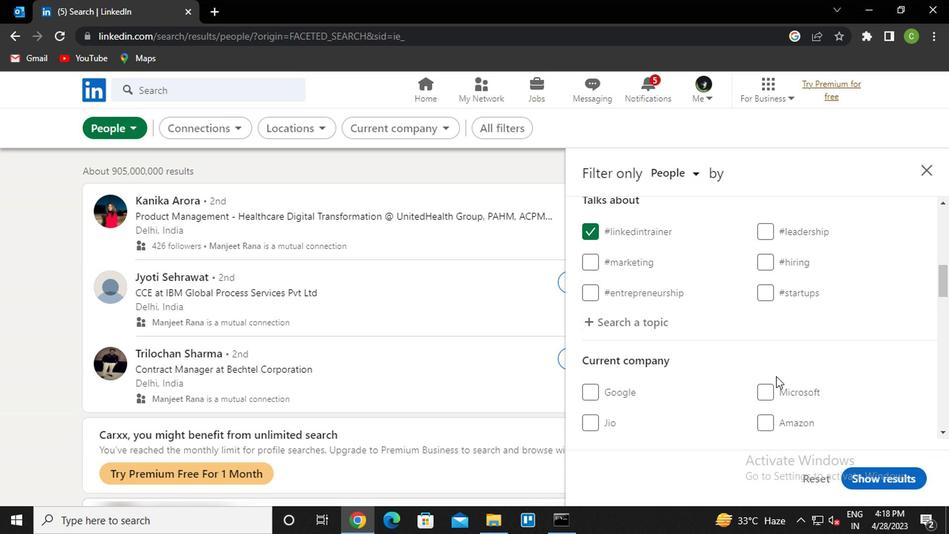
Action: Mouse moved to (799, 260)
Screenshot: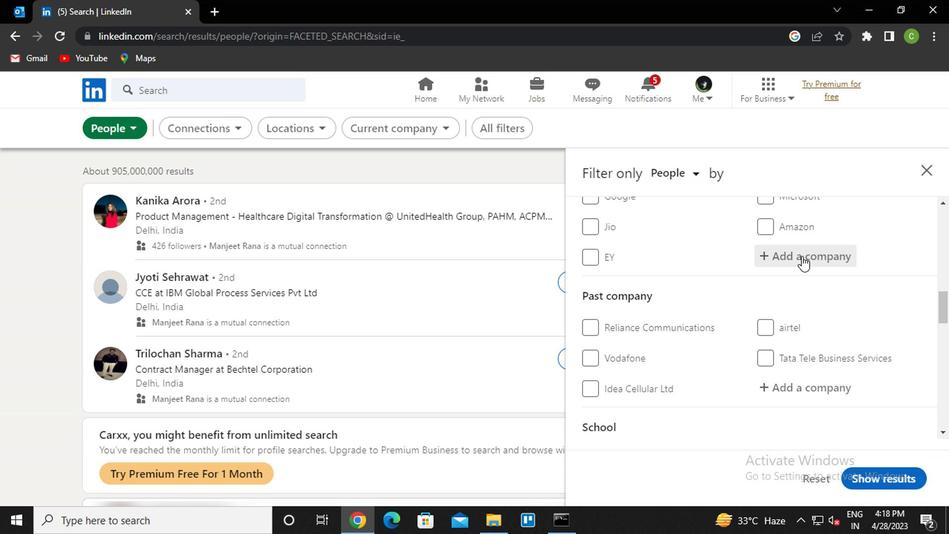 
Action: Mouse pressed left at (799, 260)
Screenshot: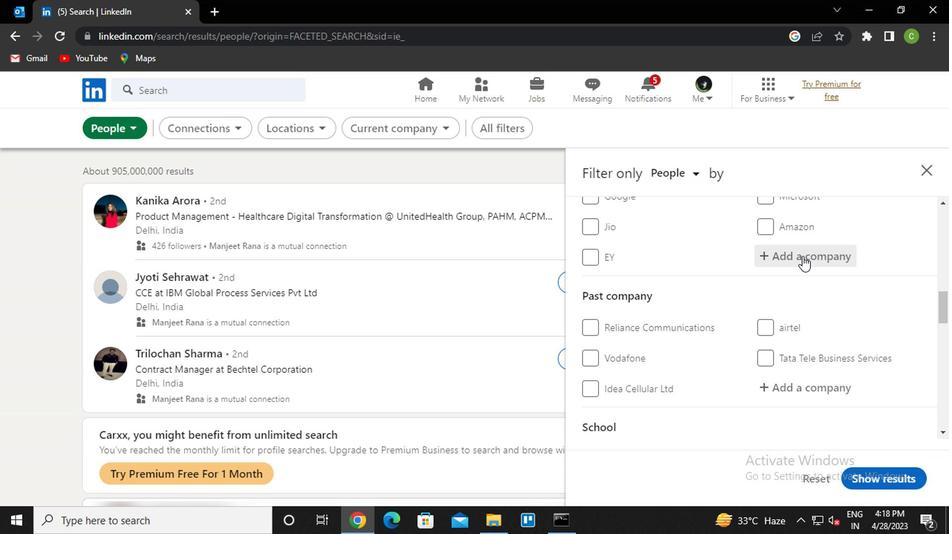 
Action: Key pressed <Key.caps_lock>t<Key.caps_lock>ata<Key.space>con<Key.down><Key.down><Key.down><Key.enter>
Screenshot: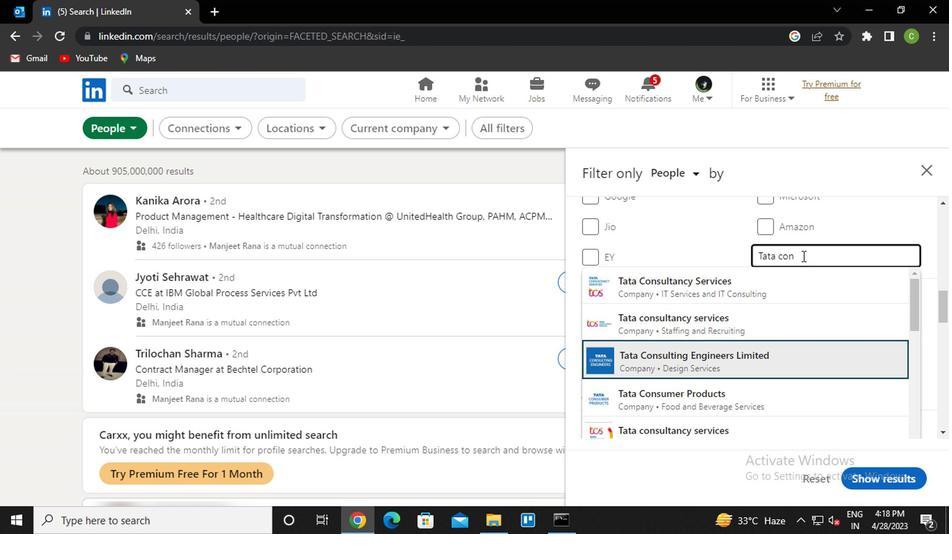 
Action: Mouse scrolled (799, 259) with delta (0, 0)
Screenshot: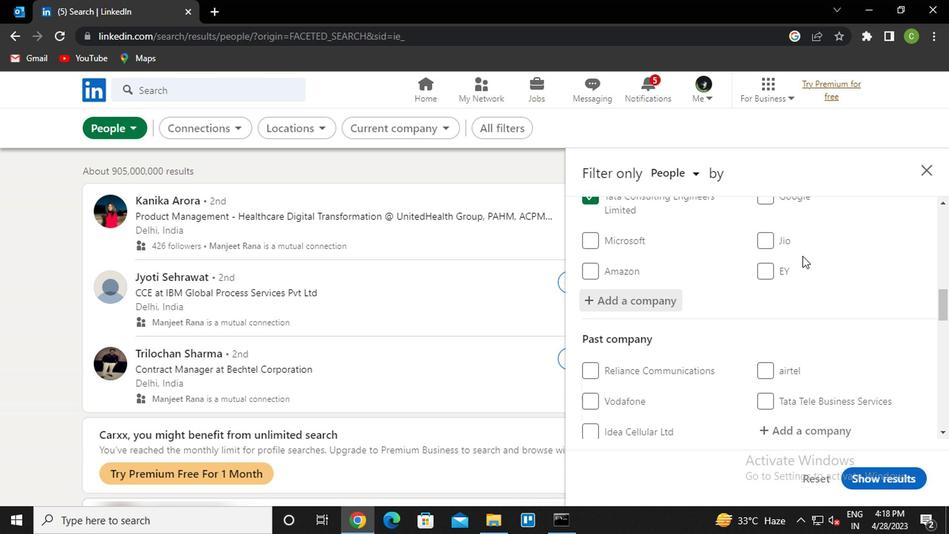 
Action: Mouse scrolled (799, 259) with delta (0, 0)
Screenshot: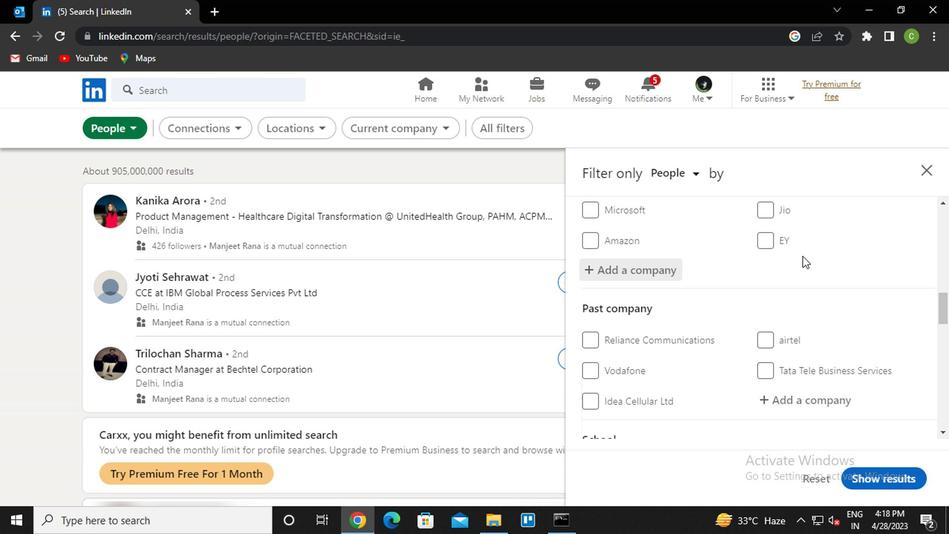 
Action: Mouse scrolled (799, 259) with delta (0, 0)
Screenshot: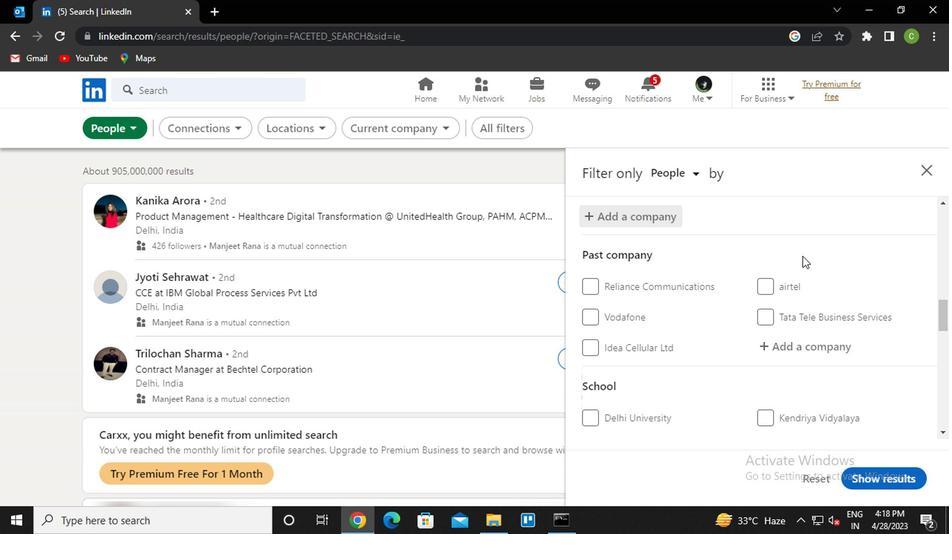 
Action: Mouse moved to (785, 366)
Screenshot: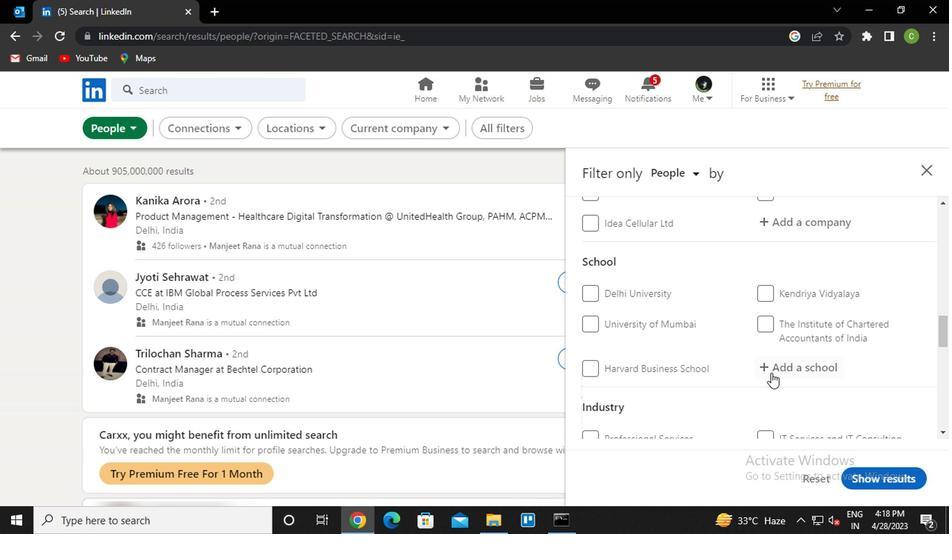 
Action: Mouse pressed left at (785, 366)
Screenshot: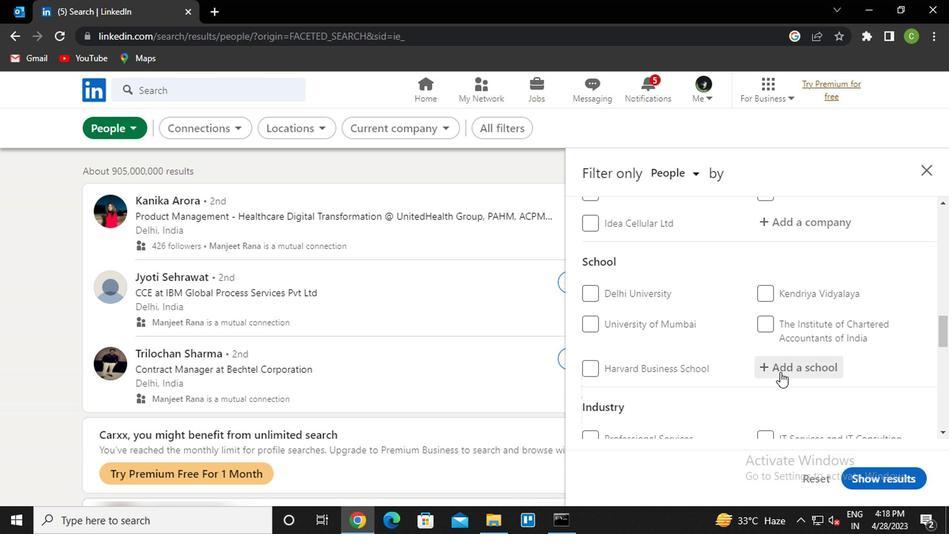 
Action: Key pressed <Key.caps_lock>s<Key.caps_lock>t<Key.space><Key.caps_lock>x<Key.caps_lock>avie<Key.down><Key.down><Key.down><Key.down><Key.down><Key.down><Key.down><Key.down><Key.down><Key.down><Key.down><Key.up><Key.down><Key.down><Key.down><Key.down><Key.down><Key.down><Key.down><Key.down><Key.down><Key.down><Key.down><Key.down>r<Key.space>pg<Key.down><Key.enter>
Screenshot: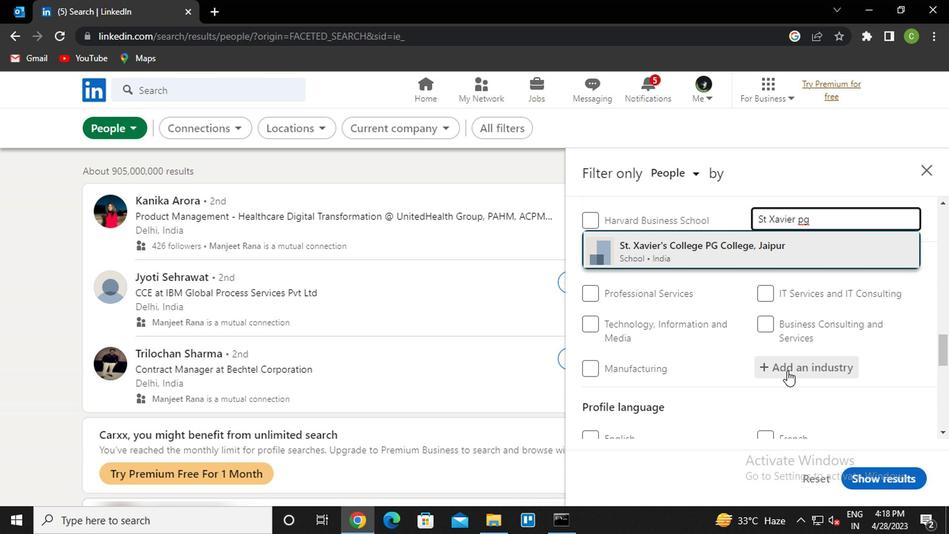 
Action: Mouse moved to (770, 342)
Screenshot: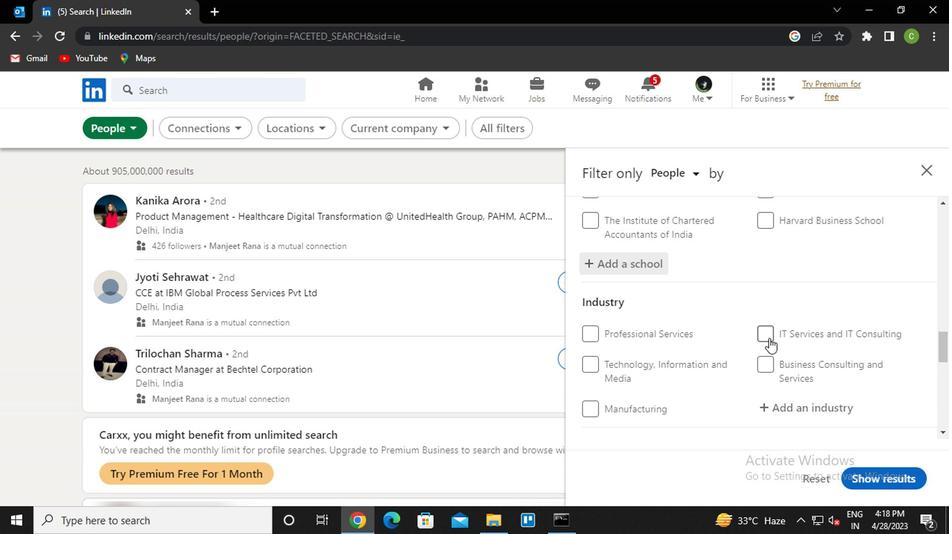 
Action: Mouse scrolled (770, 342) with delta (0, 0)
Screenshot: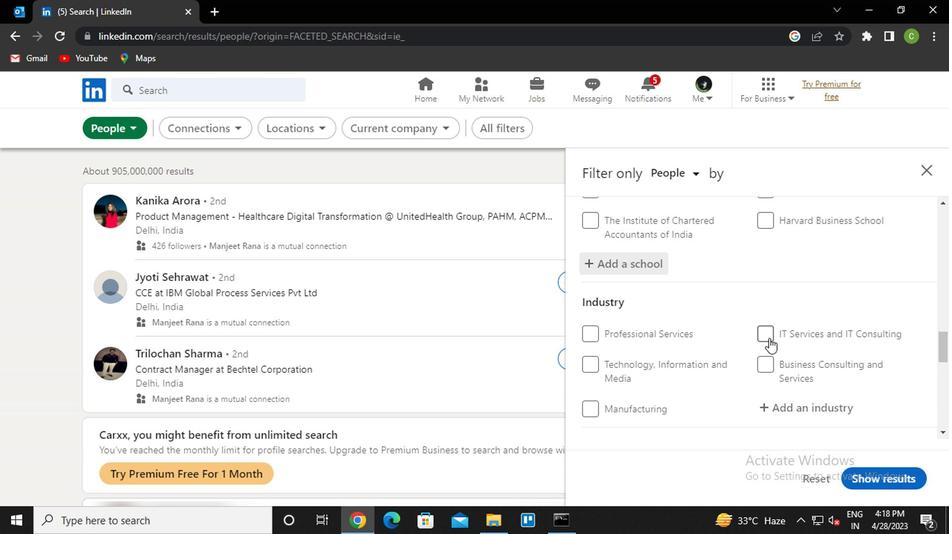 
Action: Mouse moved to (777, 351)
Screenshot: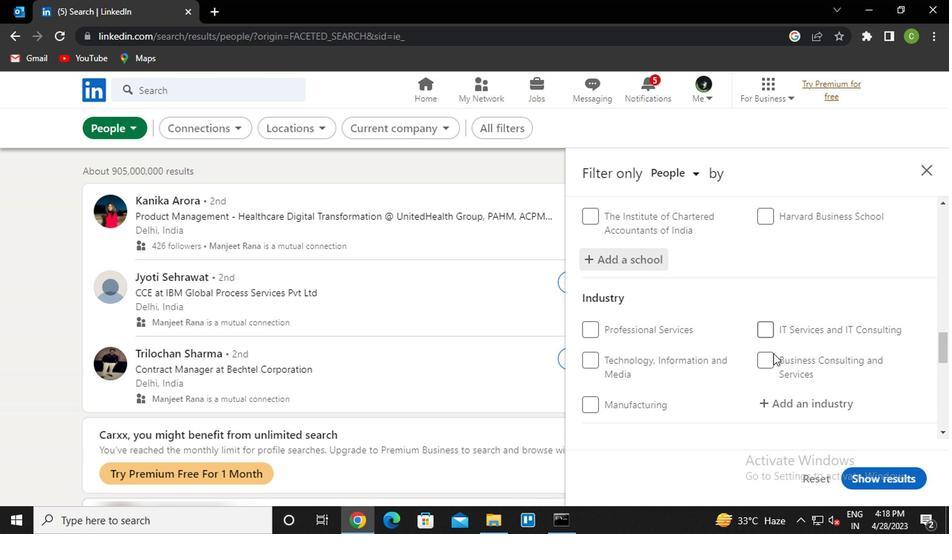 
Action: Mouse scrolled (777, 351) with delta (0, 0)
Screenshot: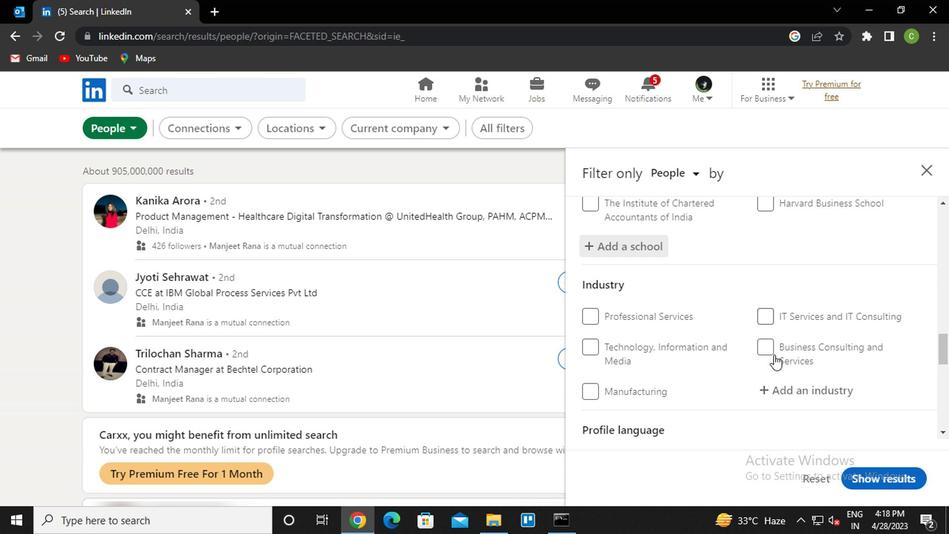 
Action: Mouse moved to (805, 280)
Screenshot: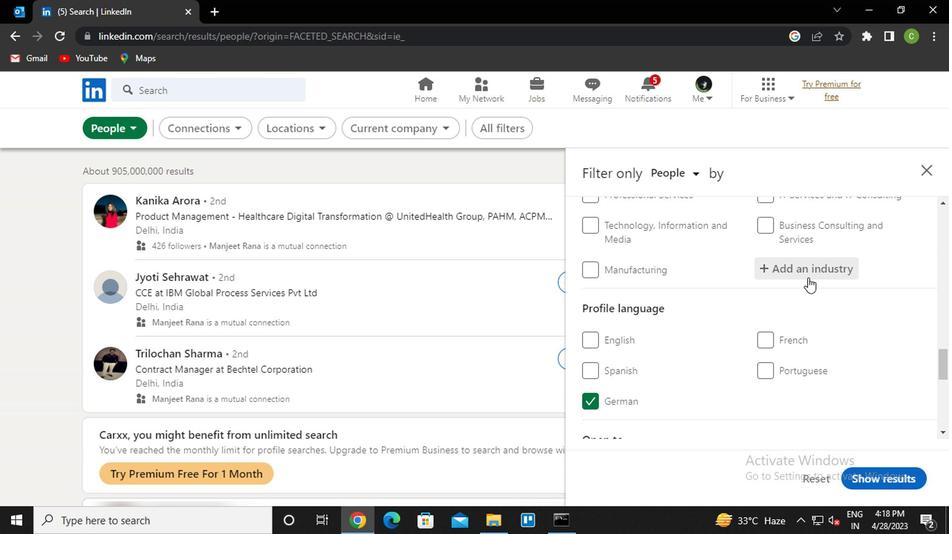 
Action: Mouse pressed left at (805, 280)
Screenshot: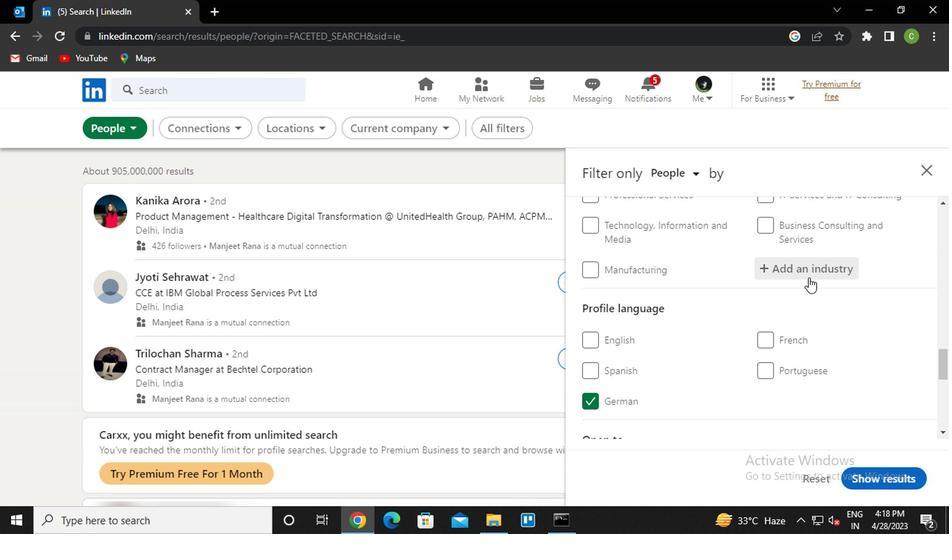 
Action: Key pressed <Key.caps_lock>f<Key.caps_lock>orestry<Key.down><Key.enter>
Screenshot: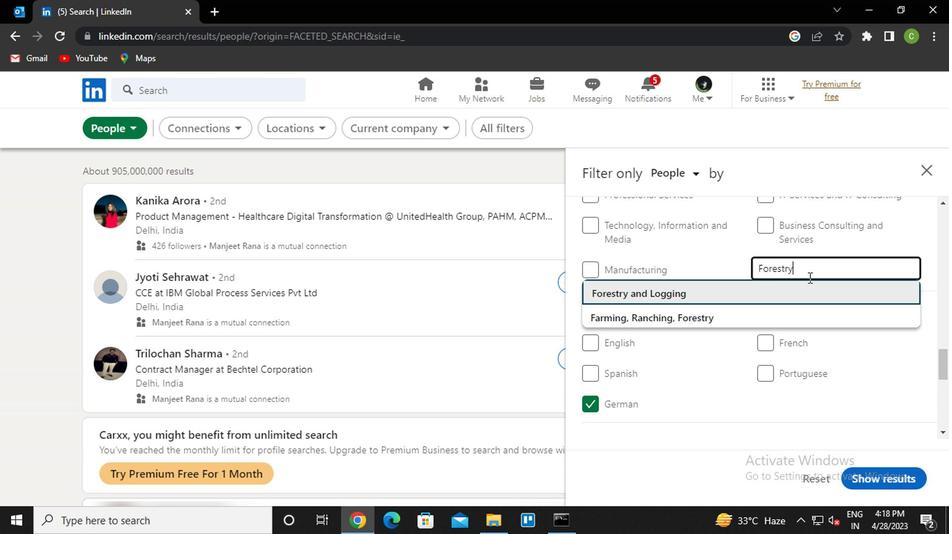 
Action: Mouse moved to (806, 223)
Screenshot: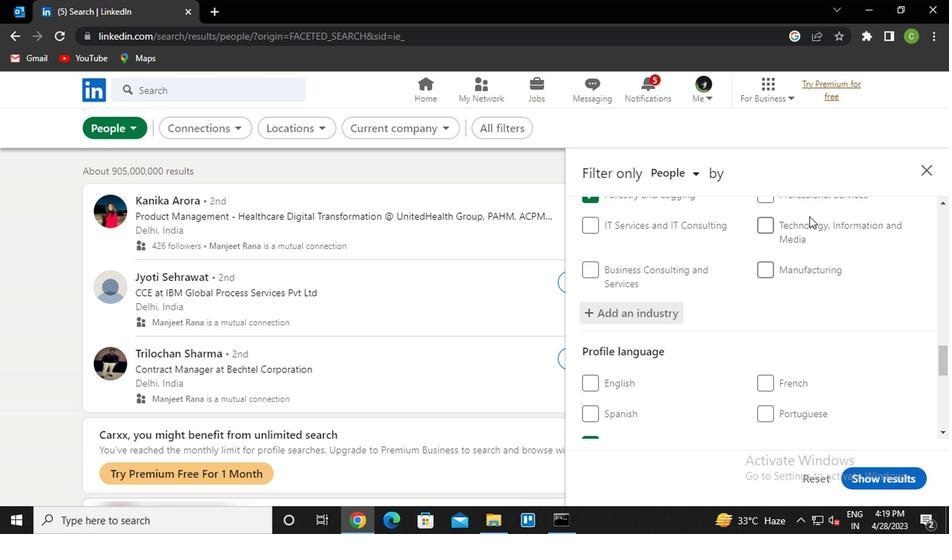 
Action: Mouse scrolled (806, 222) with delta (0, 0)
Screenshot: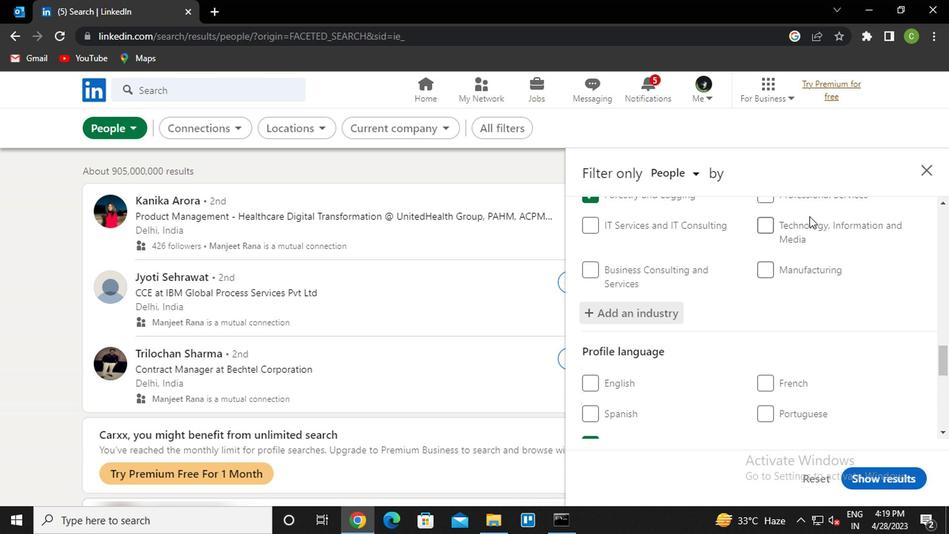 
Action: Mouse moved to (802, 224)
Screenshot: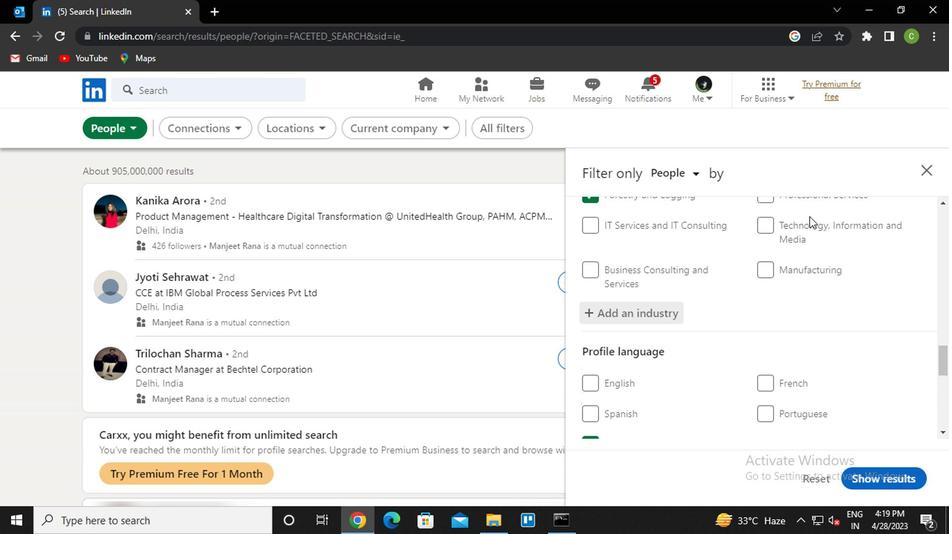 
Action: Mouse scrolled (802, 224) with delta (0, 0)
Screenshot: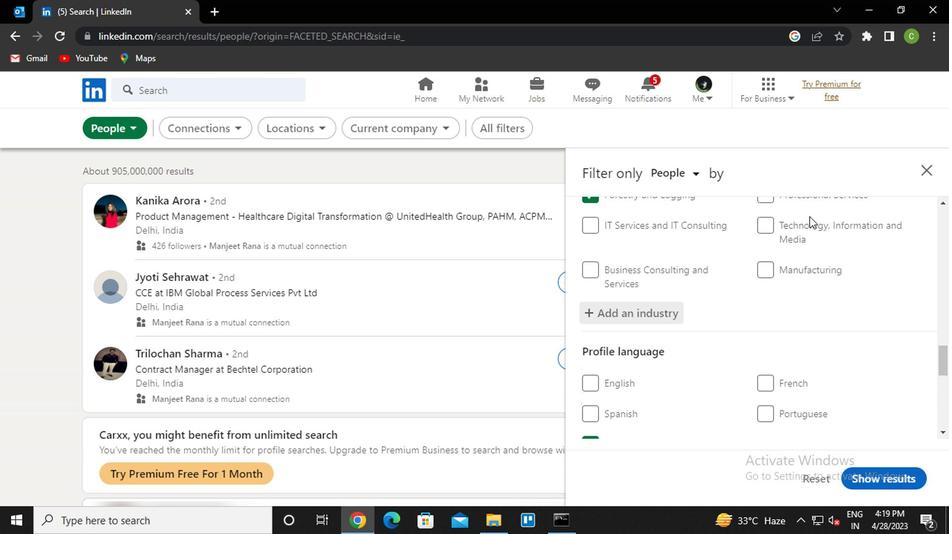 
Action: Mouse moved to (792, 242)
Screenshot: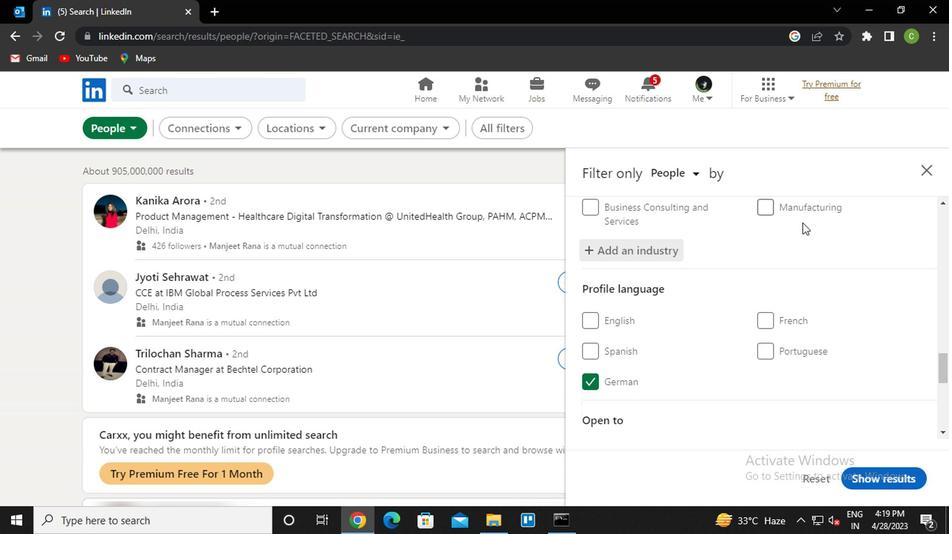 
Action: Mouse scrolled (792, 242) with delta (0, 0)
Screenshot: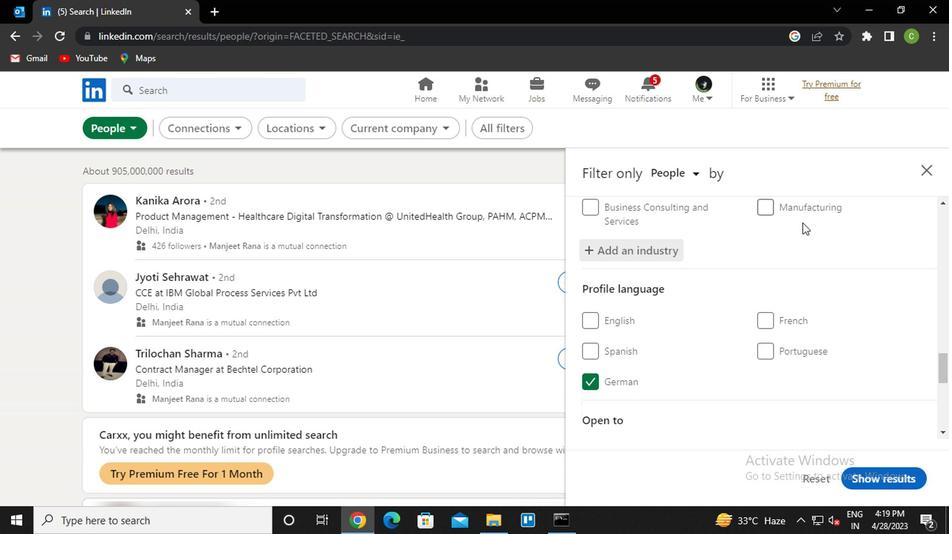 
Action: Mouse moved to (778, 260)
Screenshot: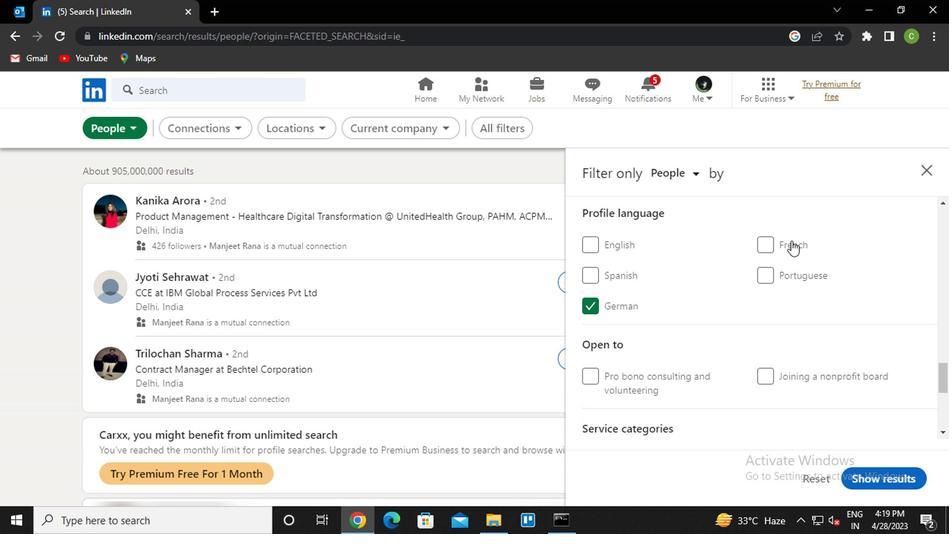 
Action: Mouse scrolled (778, 260) with delta (0, 0)
Screenshot: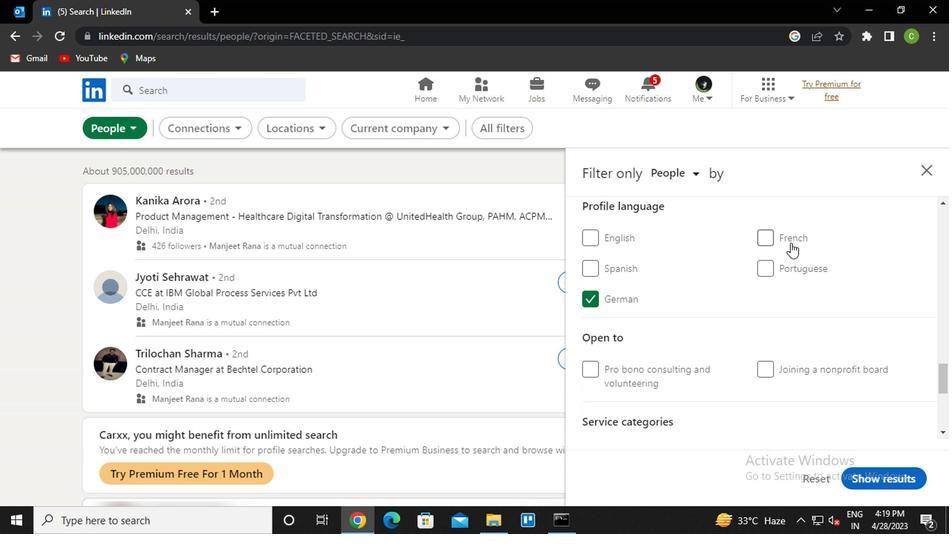 
Action: Mouse moved to (774, 270)
Screenshot: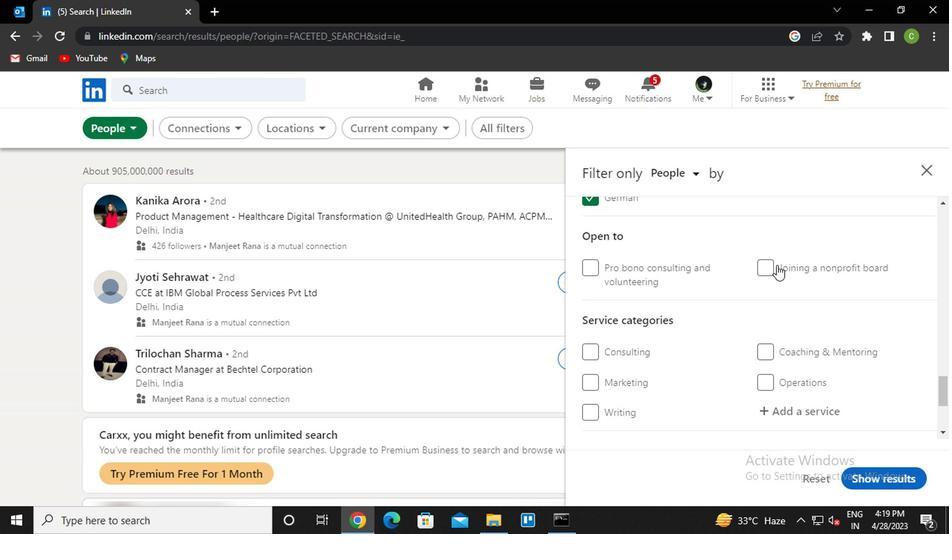 
Action: Mouse scrolled (774, 270) with delta (0, 0)
Screenshot: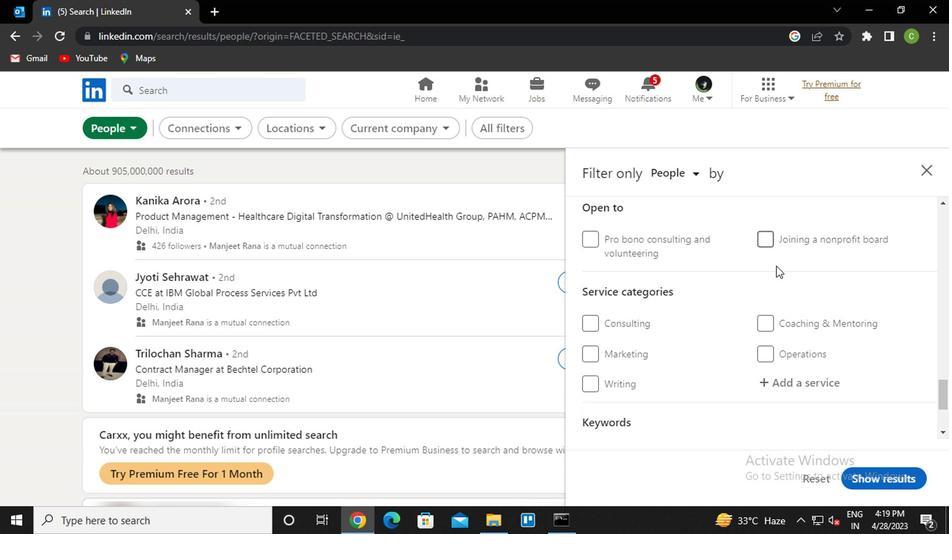 
Action: Mouse moved to (774, 271)
Screenshot: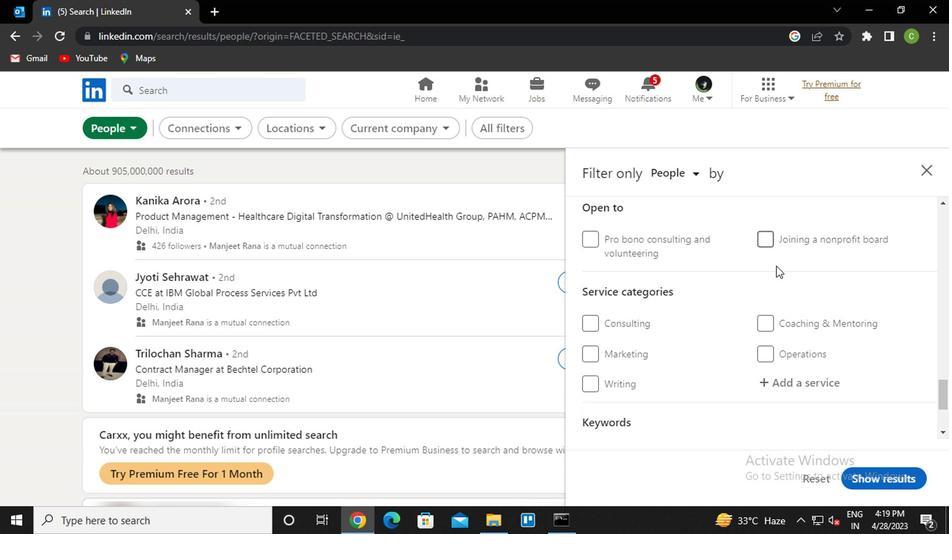 
Action: Mouse scrolled (774, 270) with delta (0, 0)
Screenshot: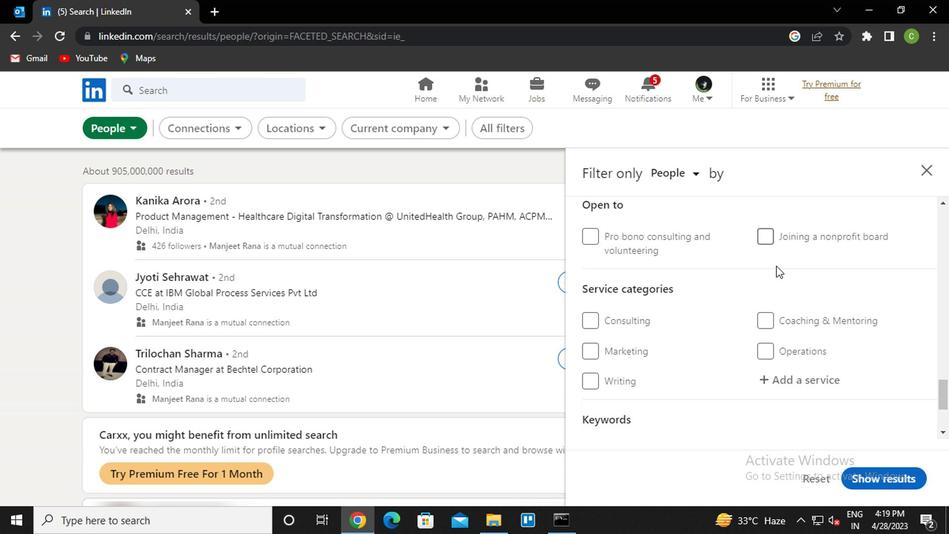 
Action: Mouse moved to (808, 246)
Screenshot: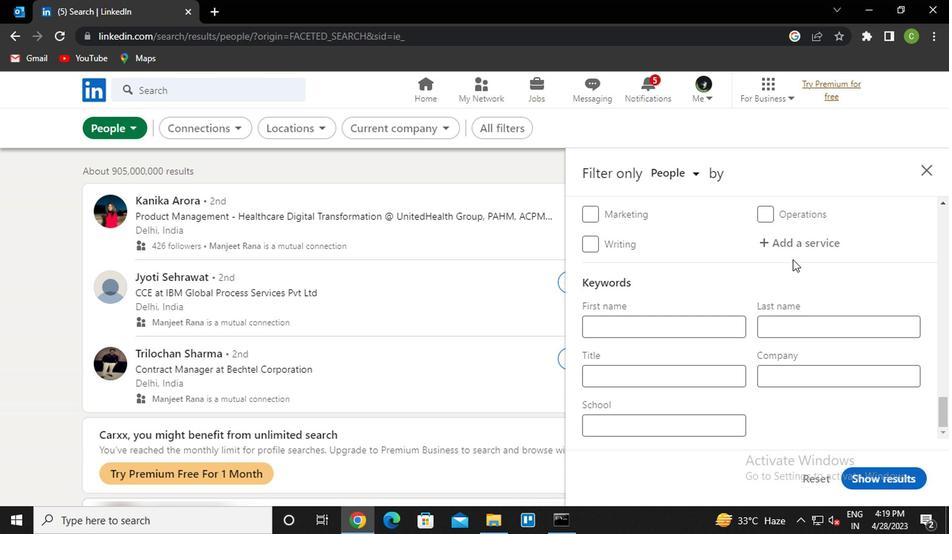 
Action: Mouse pressed left at (808, 246)
Screenshot: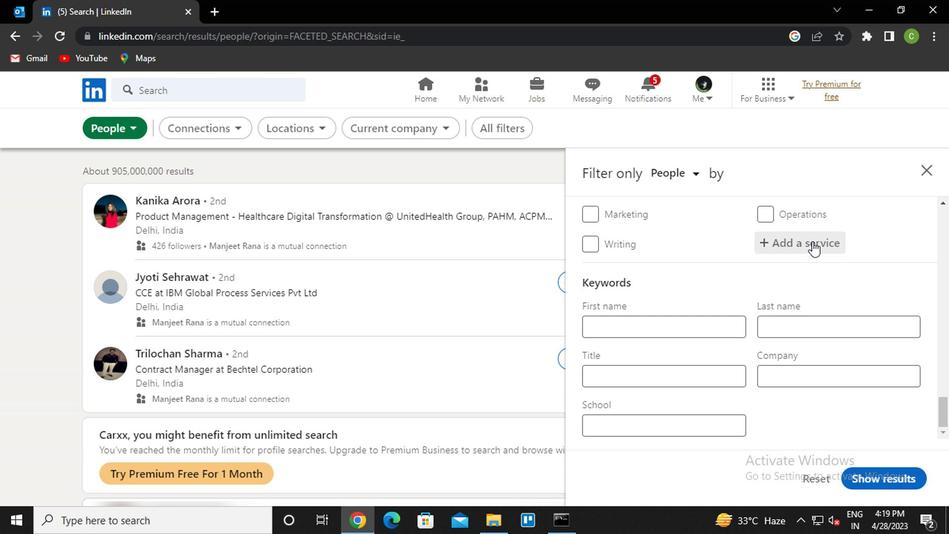 
Action: Key pressed <Key.caps_lock>t<Key.caps_lock>yping<Key.down><Key.enter>
Screenshot: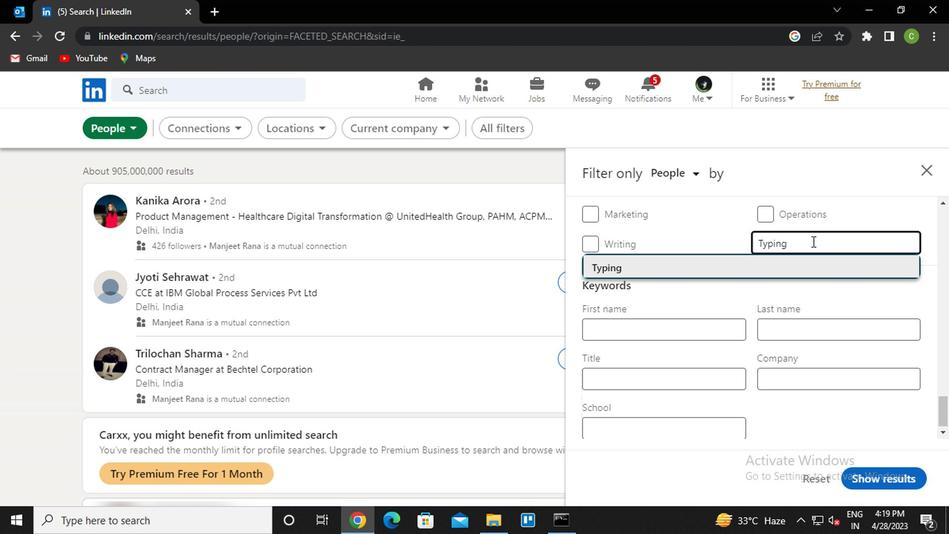 
Action: Mouse moved to (809, 246)
Screenshot: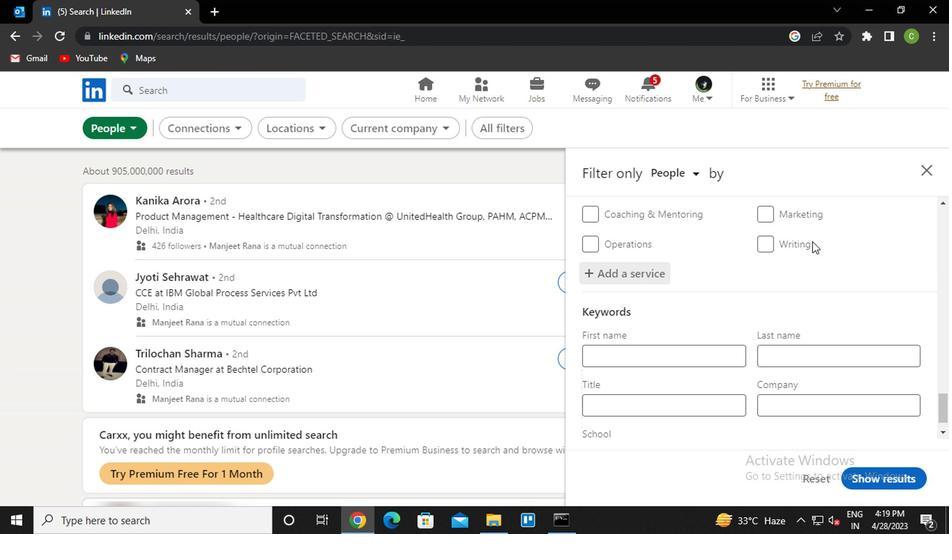
Action: Mouse scrolled (809, 245) with delta (0, 0)
Screenshot: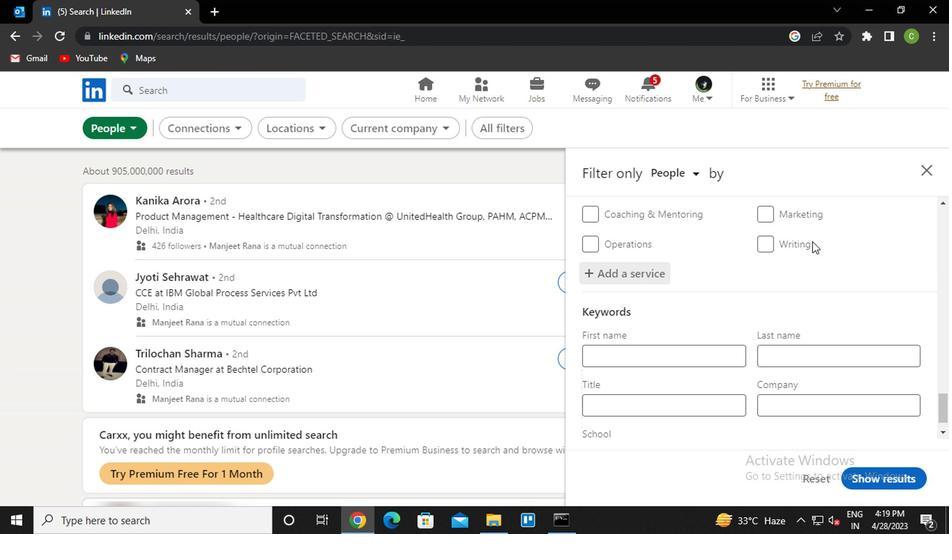 
Action: Mouse scrolled (809, 245) with delta (0, 0)
Screenshot: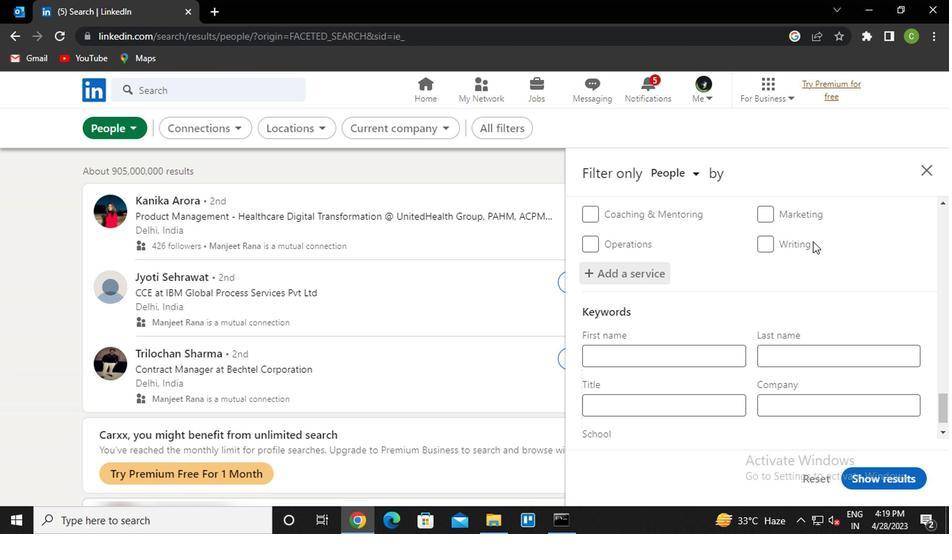 
Action: Mouse scrolled (809, 245) with delta (0, 0)
Screenshot: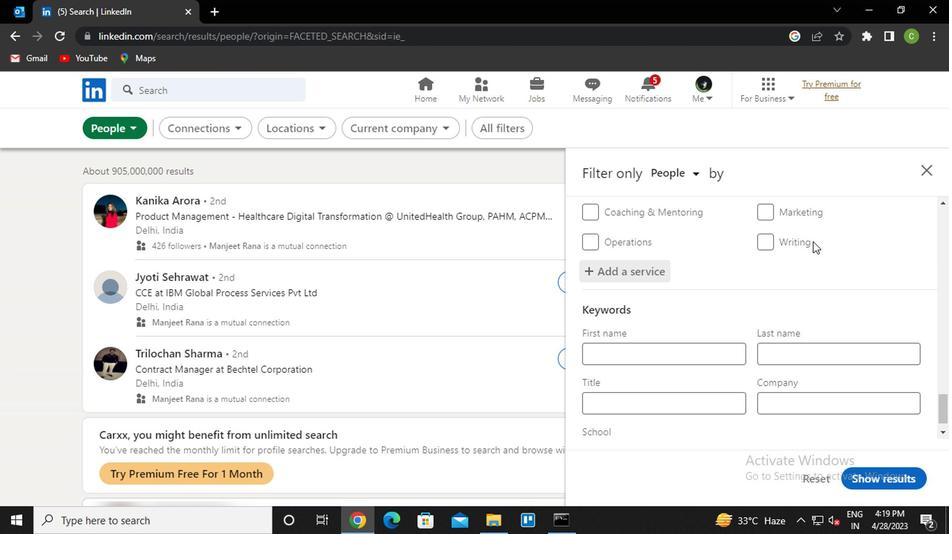 
Action: Mouse moved to (688, 364)
Screenshot: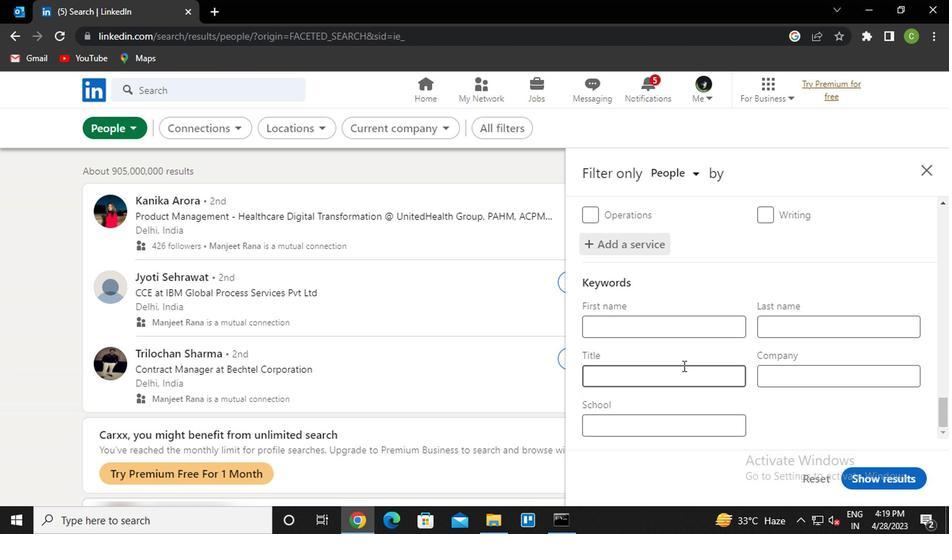 
Action: Mouse pressed left at (688, 364)
Screenshot: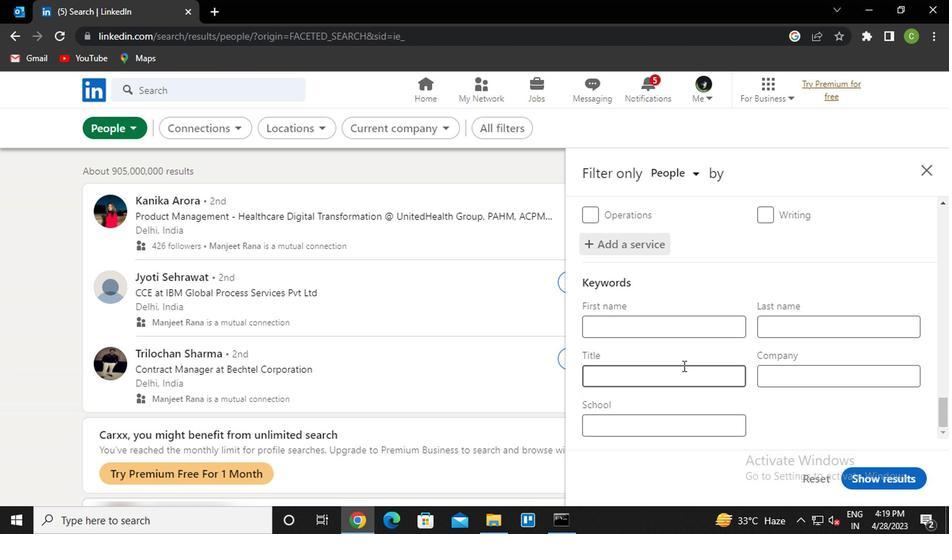 
Action: Key pressed <Key.shift><Key.caps_lock>A<Key.caps_lock>TTORNEY
Screenshot: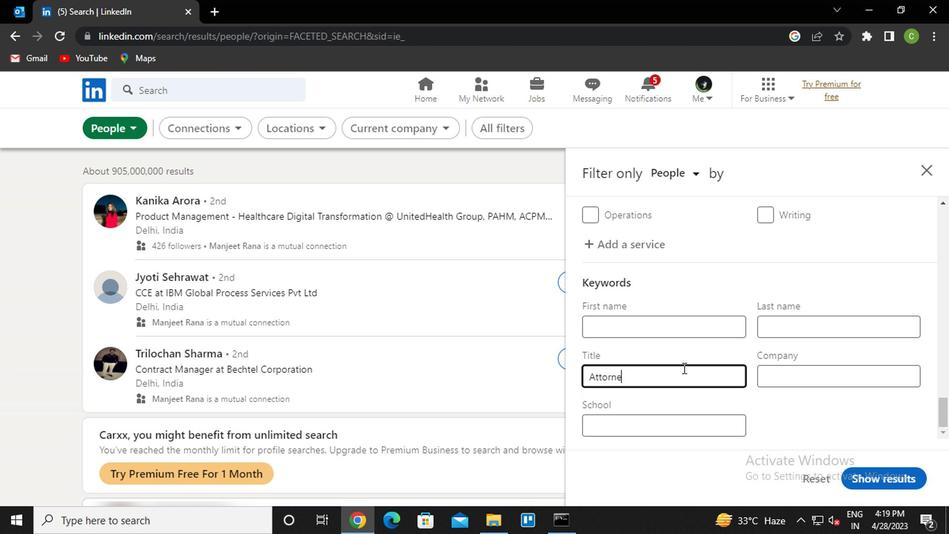 
Action: Mouse moved to (894, 468)
Screenshot: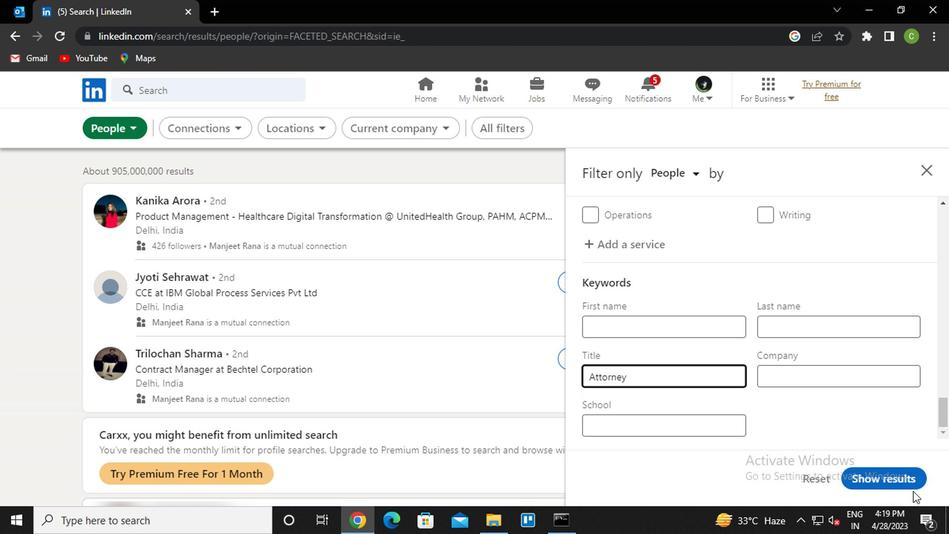 
Action: Mouse pressed left at (894, 468)
Screenshot: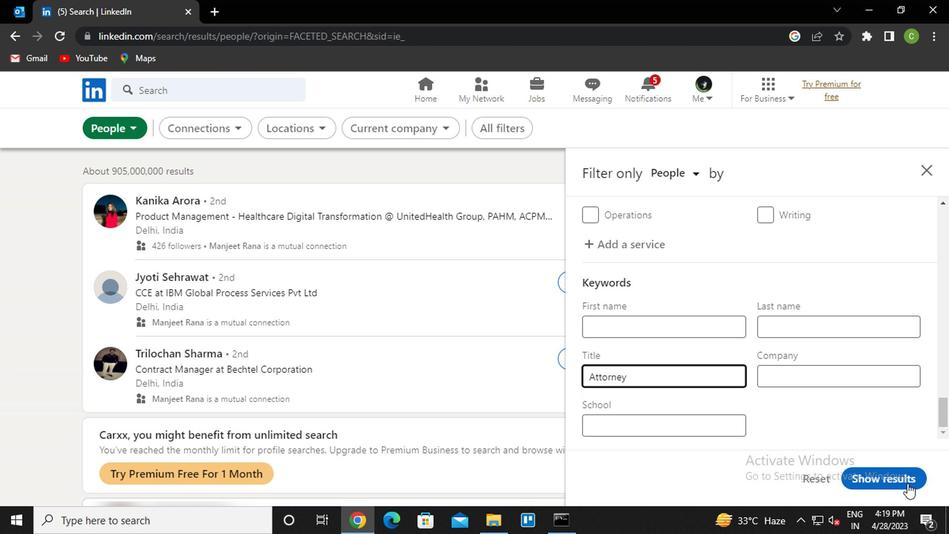 
Action: Mouse moved to (539, 467)
Screenshot: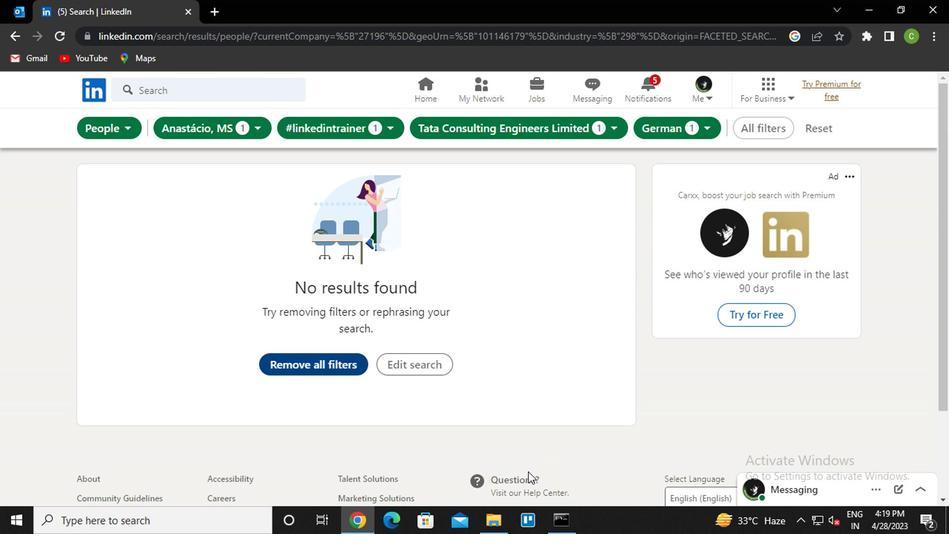 
